 Task: Add Sprouts Coarse Atlantic Sea Salt to the cart.
Action: Mouse moved to (33, 283)
Screenshot: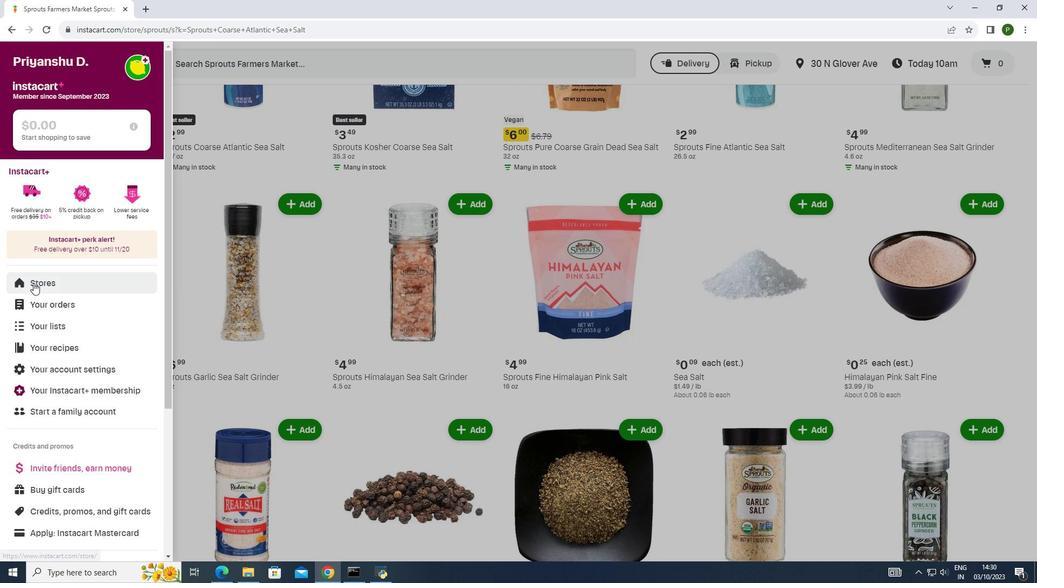 
Action: Mouse pressed left at (33, 283)
Screenshot: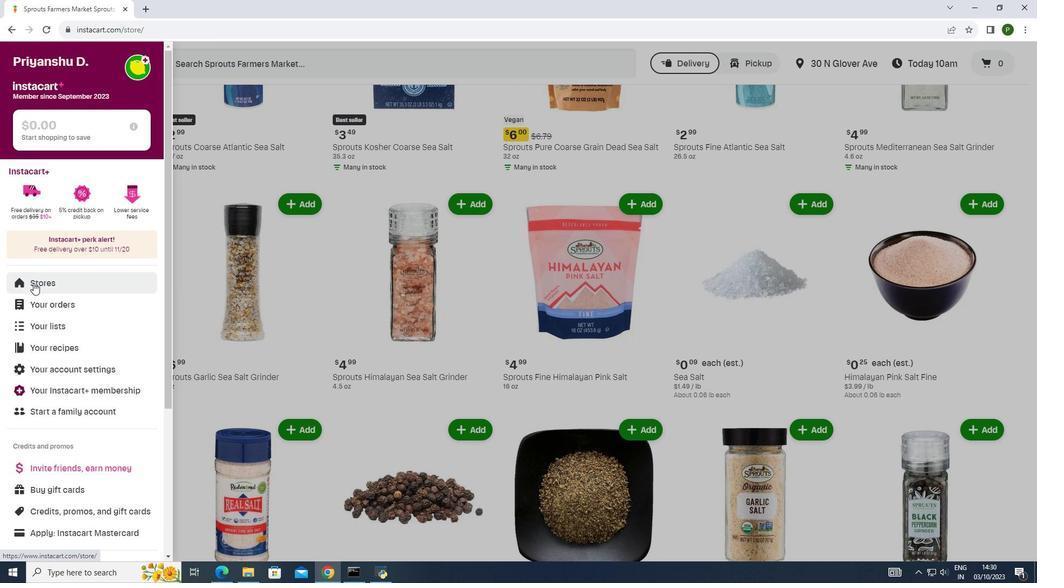 
Action: Mouse moved to (241, 106)
Screenshot: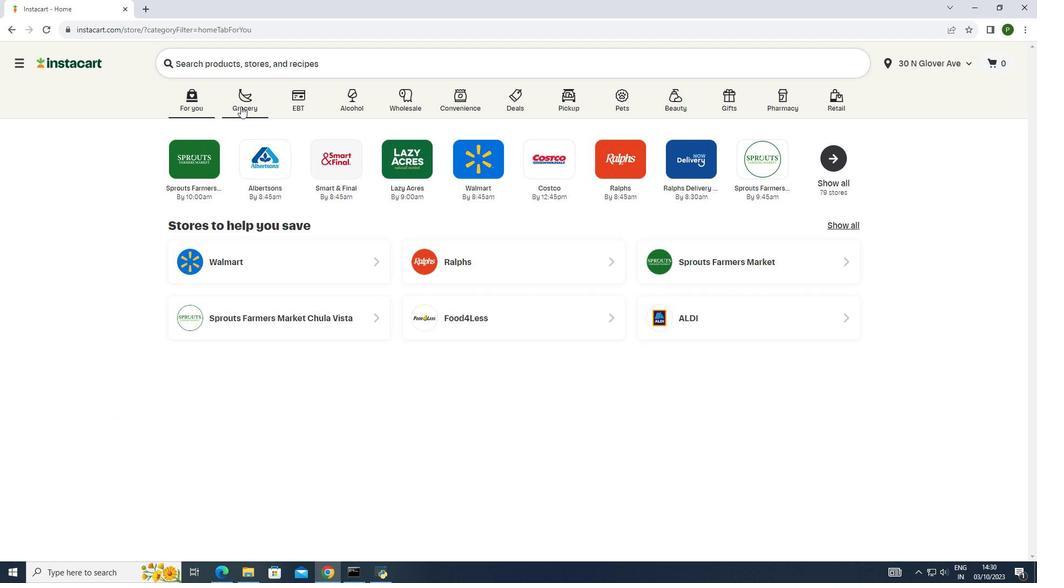 
Action: Mouse pressed left at (241, 106)
Screenshot: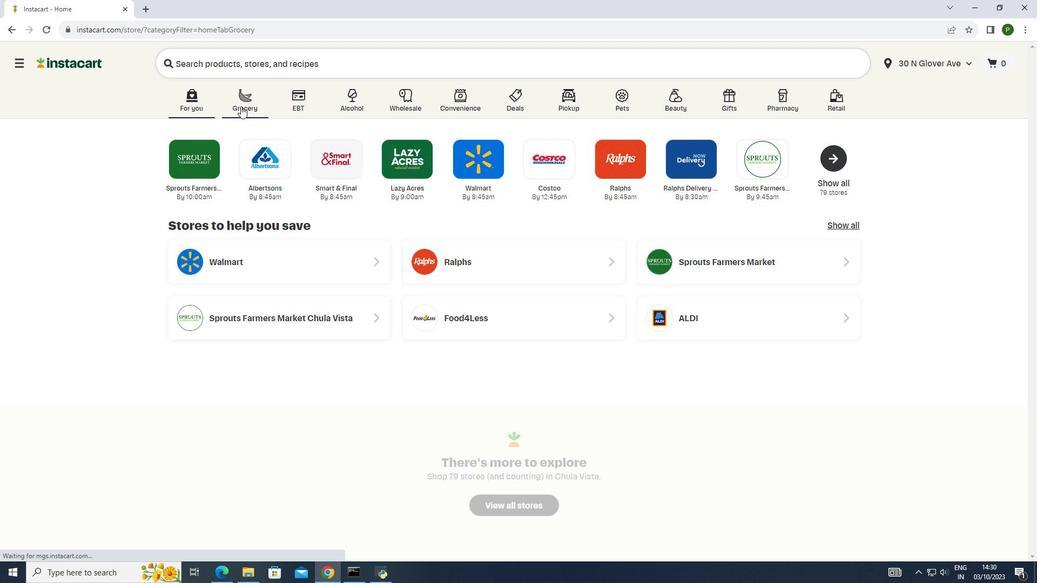 
Action: Mouse moved to (541, 170)
Screenshot: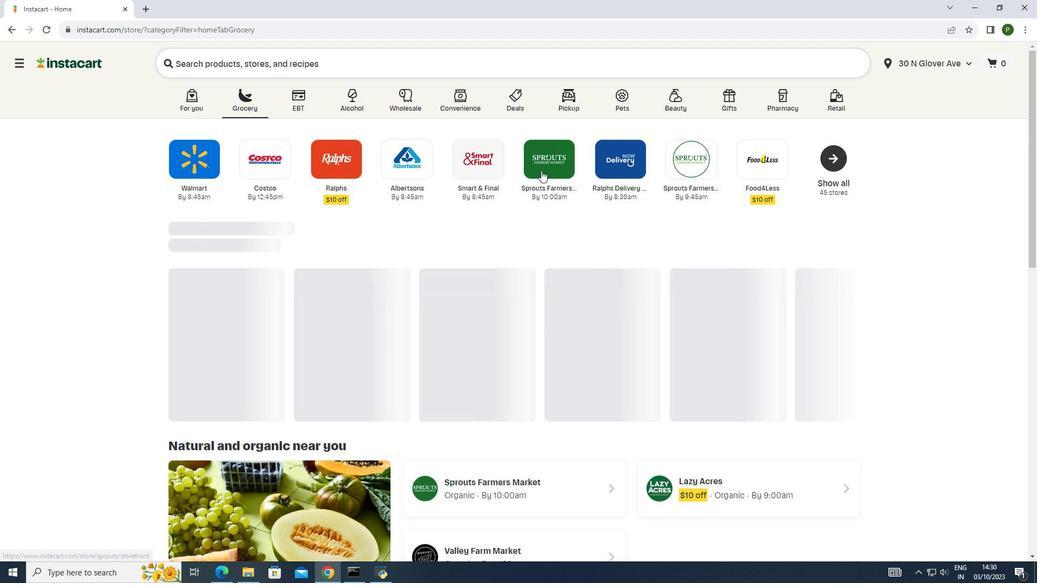 
Action: Mouse pressed left at (541, 170)
Screenshot: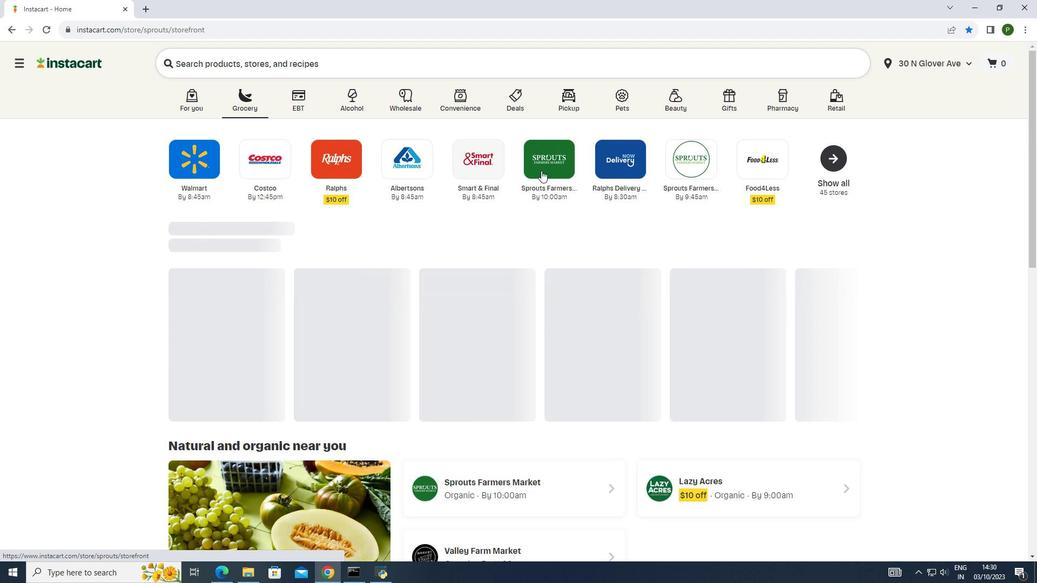 
Action: Mouse moved to (92, 291)
Screenshot: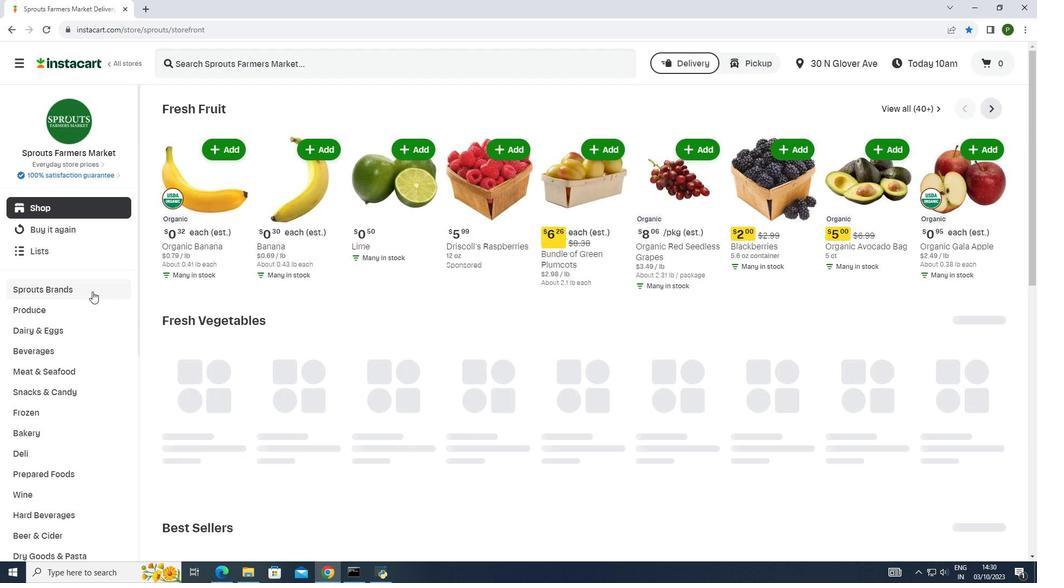 
Action: Mouse pressed left at (92, 291)
Screenshot: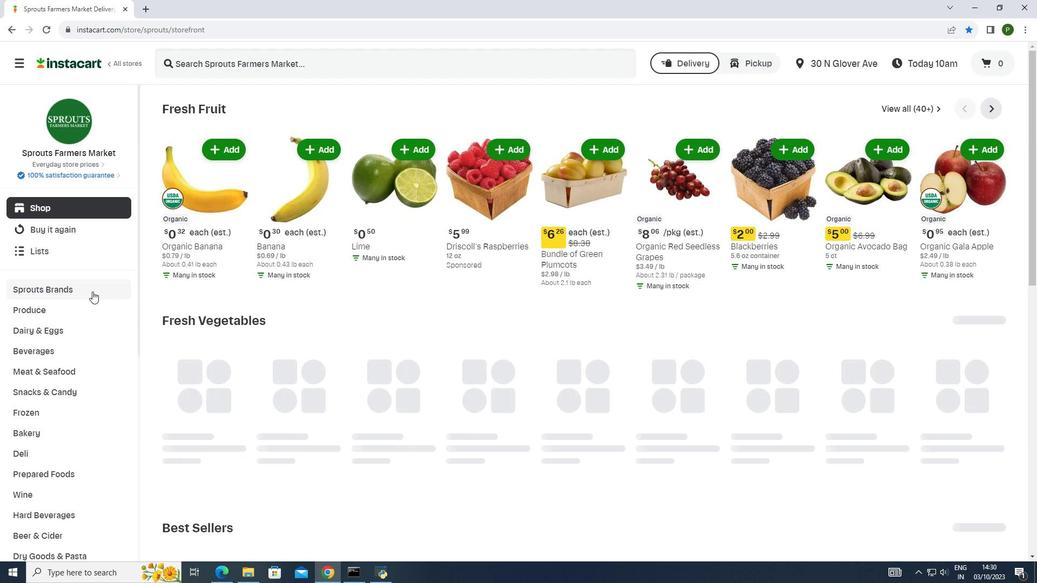 
Action: Mouse moved to (75, 368)
Screenshot: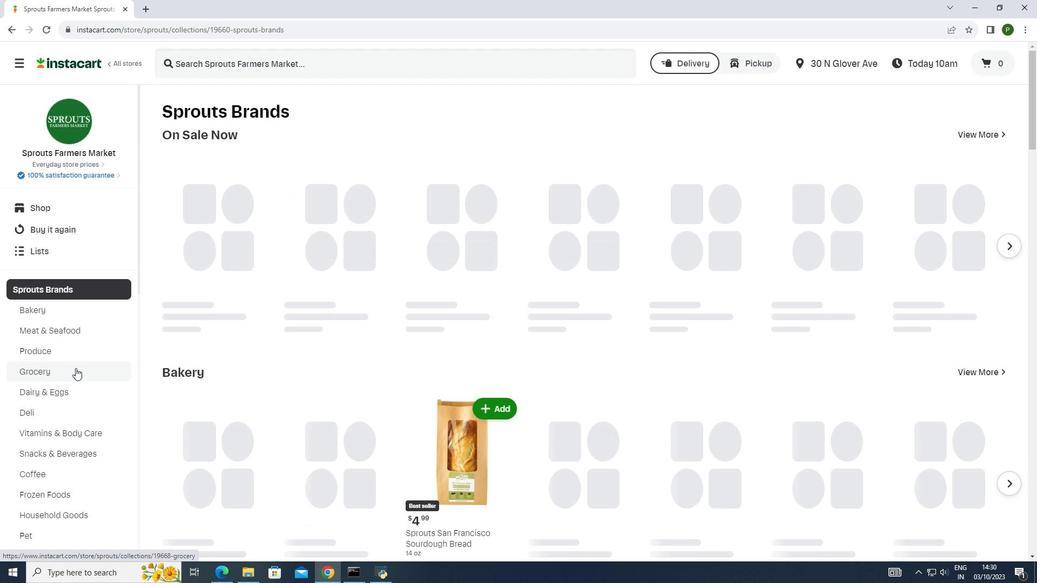 
Action: Mouse pressed left at (75, 368)
Screenshot: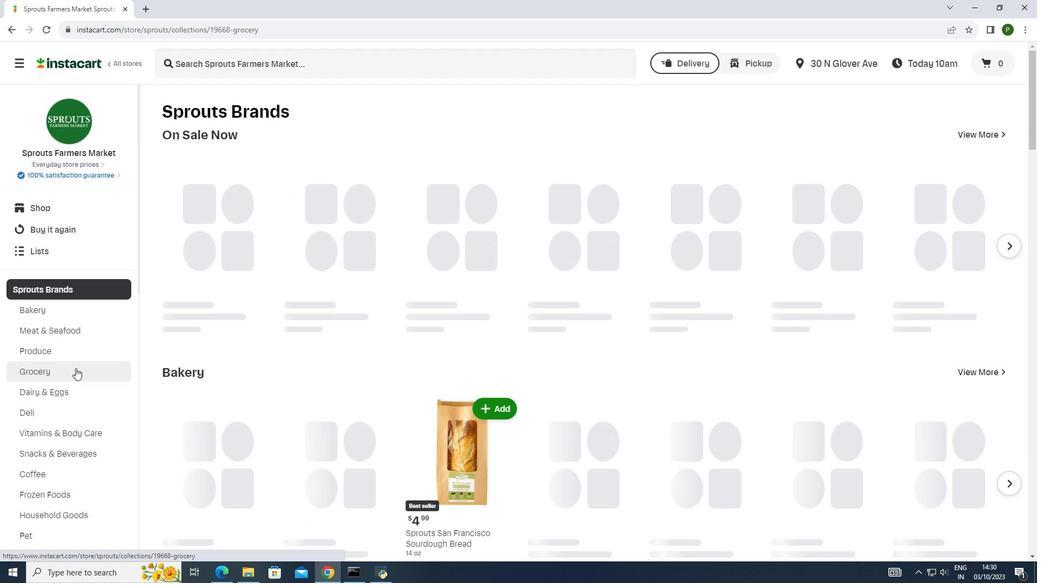 
Action: Mouse moved to (309, 253)
Screenshot: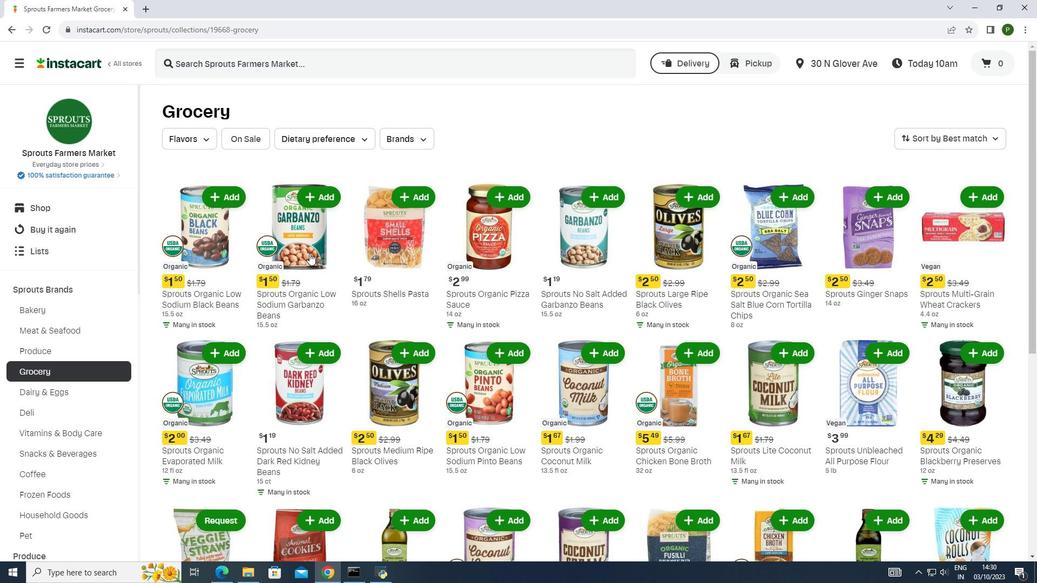 
Action: Mouse scrolled (309, 252) with delta (0, 0)
Screenshot: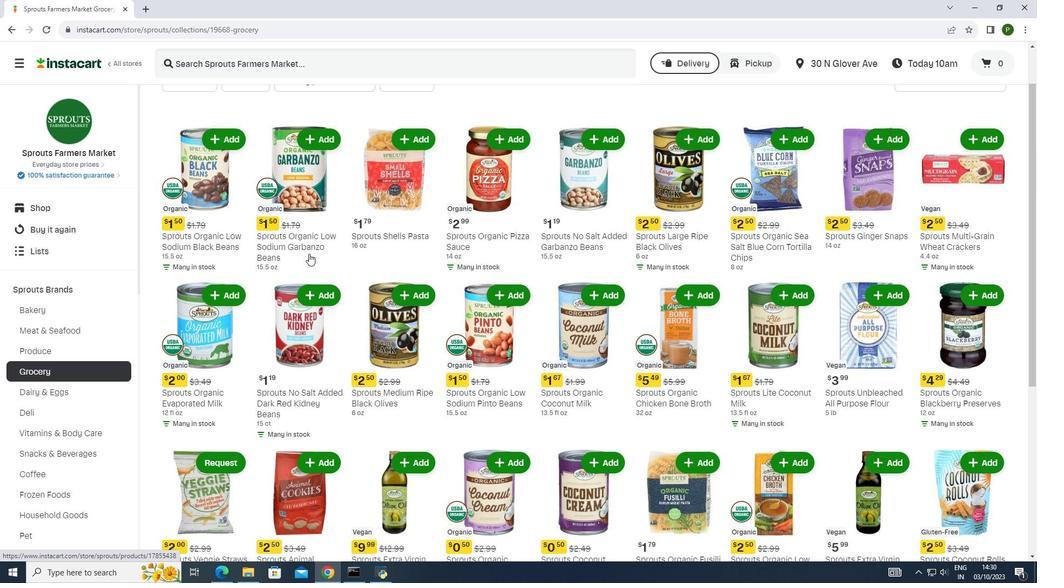 
Action: Mouse moved to (309, 254)
Screenshot: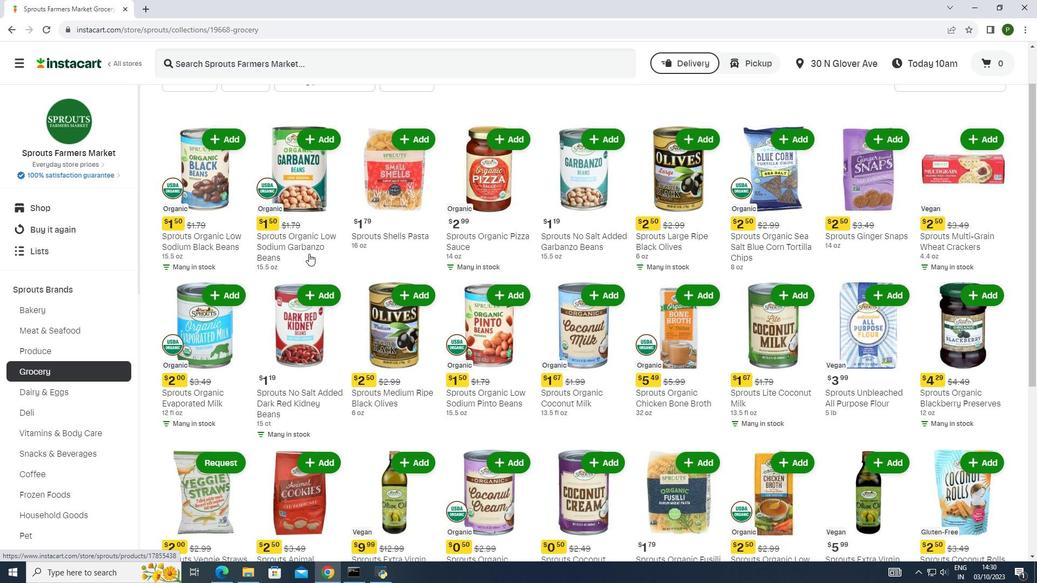 
Action: Mouse scrolled (309, 253) with delta (0, 0)
Screenshot: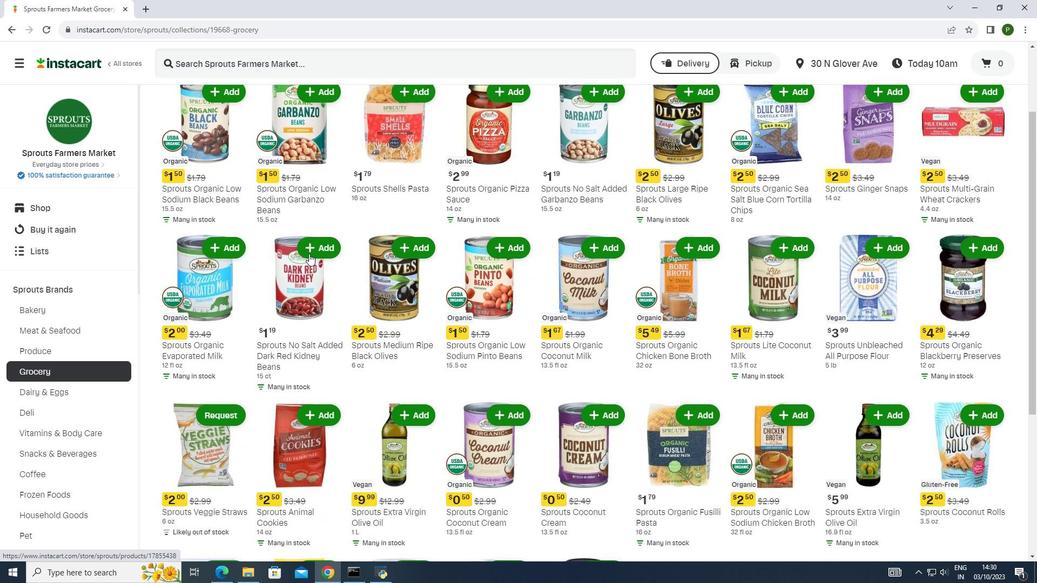 
Action: Mouse scrolled (309, 253) with delta (0, 0)
Screenshot: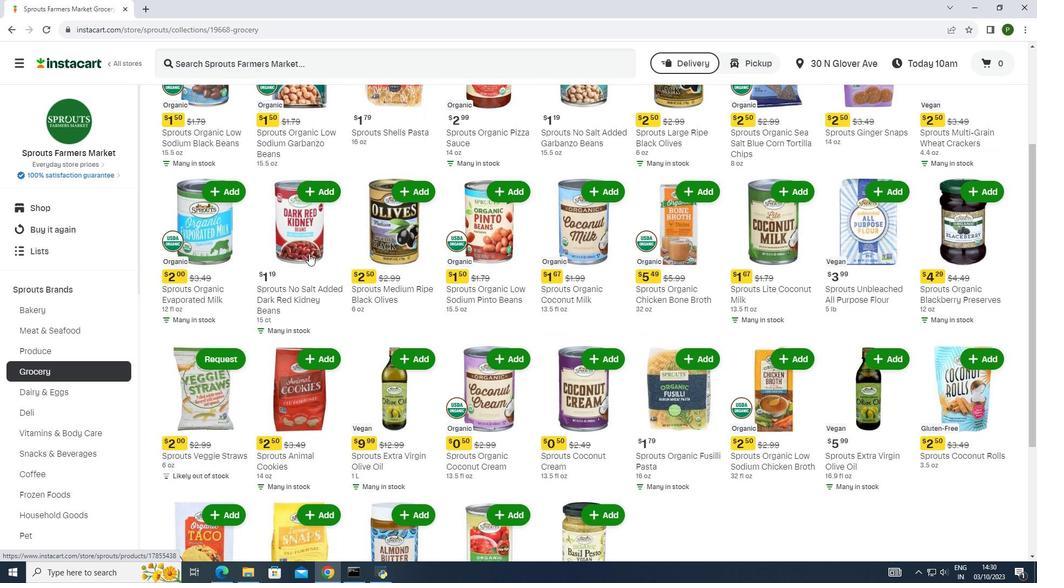 
Action: Mouse moved to (308, 257)
Screenshot: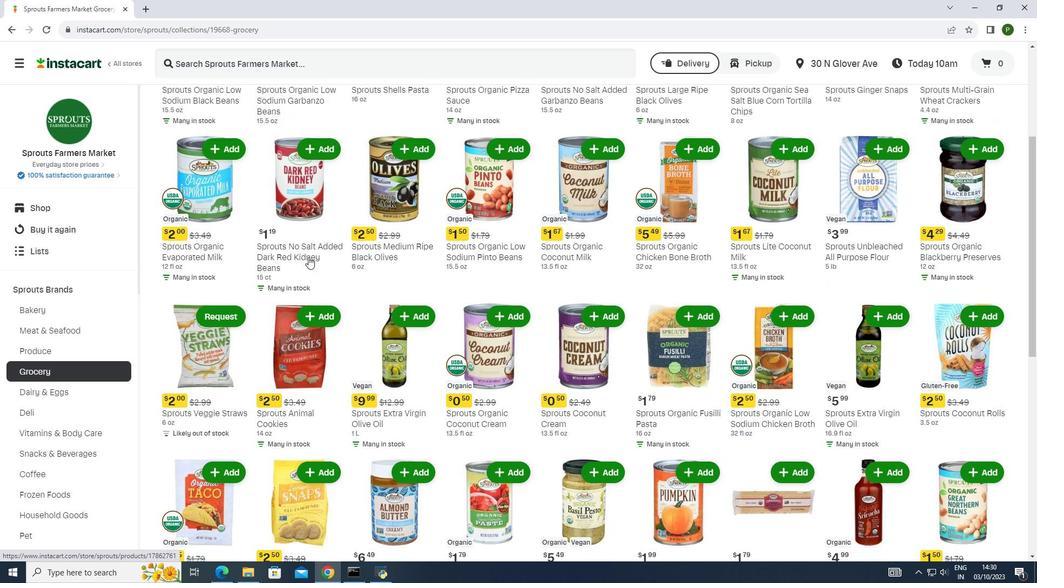 
Action: Mouse scrolled (308, 256) with delta (0, 0)
Screenshot: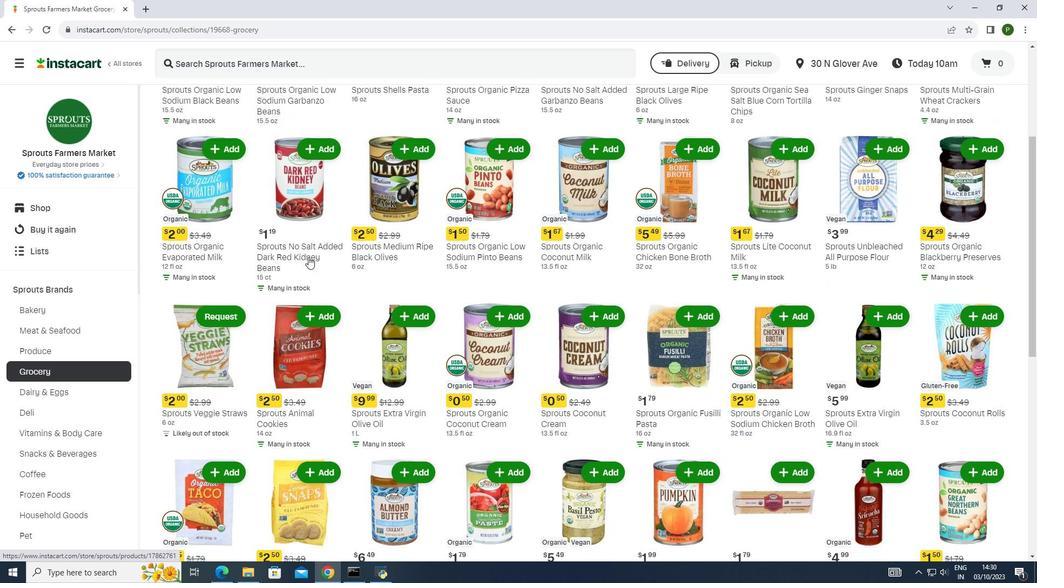 
Action: Mouse moved to (308, 263)
Screenshot: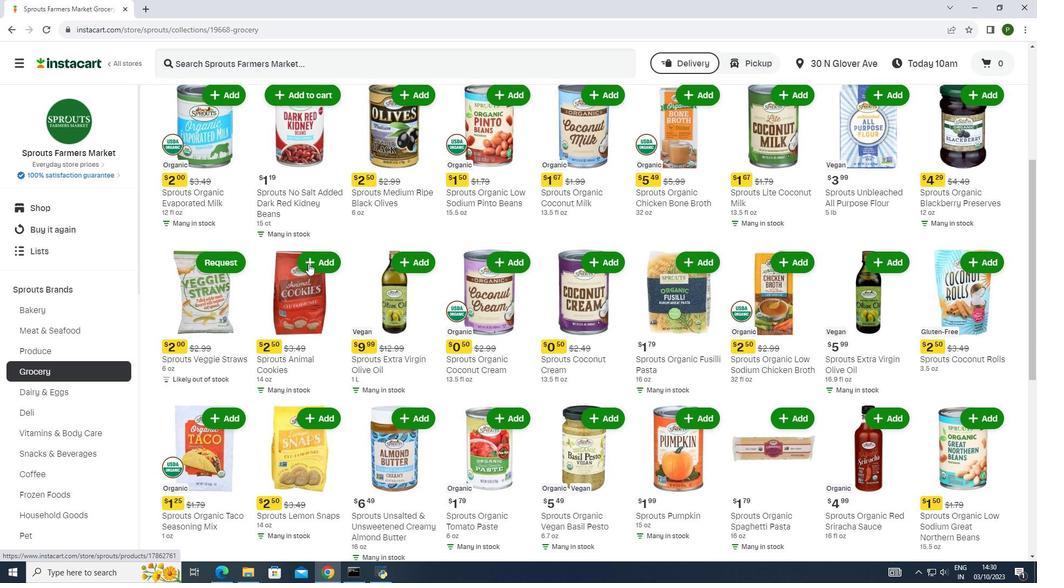 
Action: Mouse scrolled (308, 263) with delta (0, 0)
Screenshot: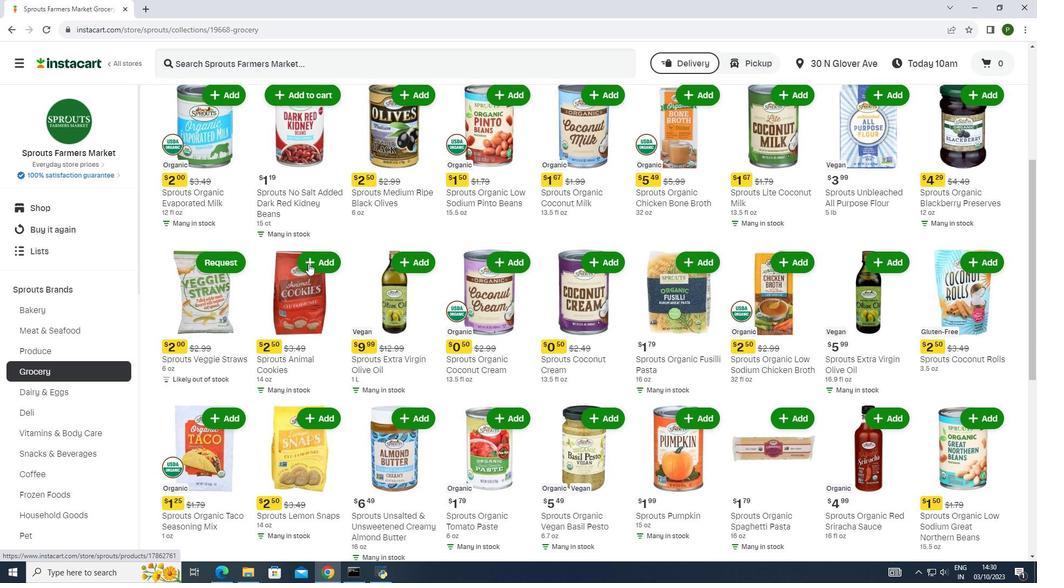 
Action: Mouse scrolled (308, 263) with delta (0, 0)
Screenshot: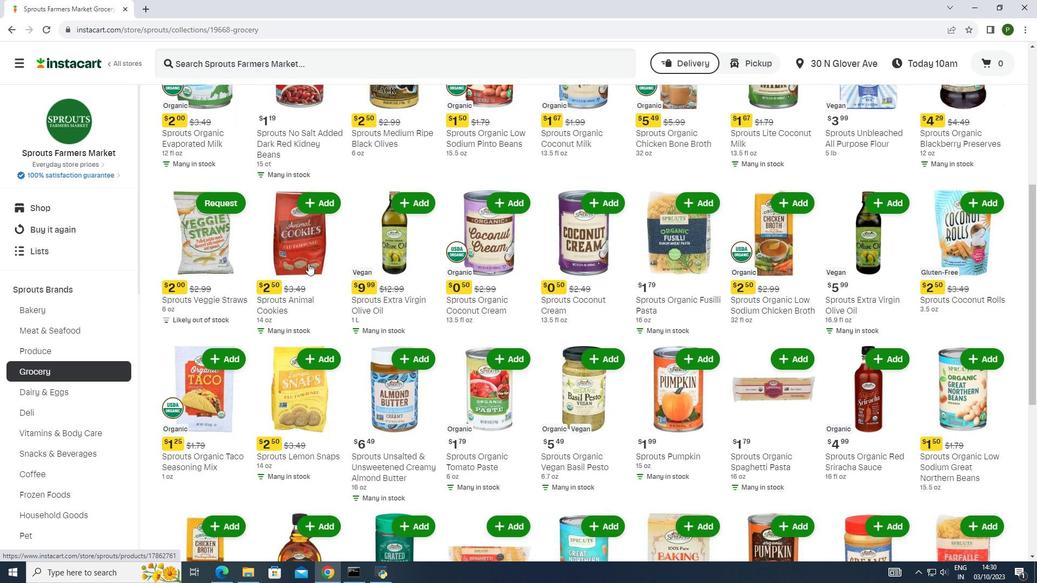
Action: Mouse scrolled (308, 263) with delta (0, 0)
Screenshot: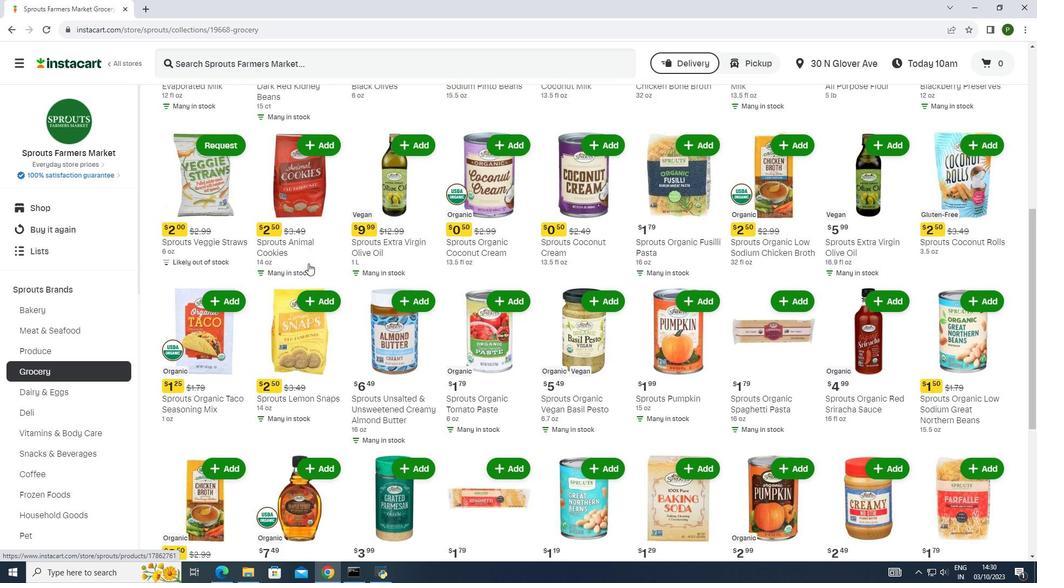 
Action: Mouse scrolled (308, 263) with delta (0, 0)
Screenshot: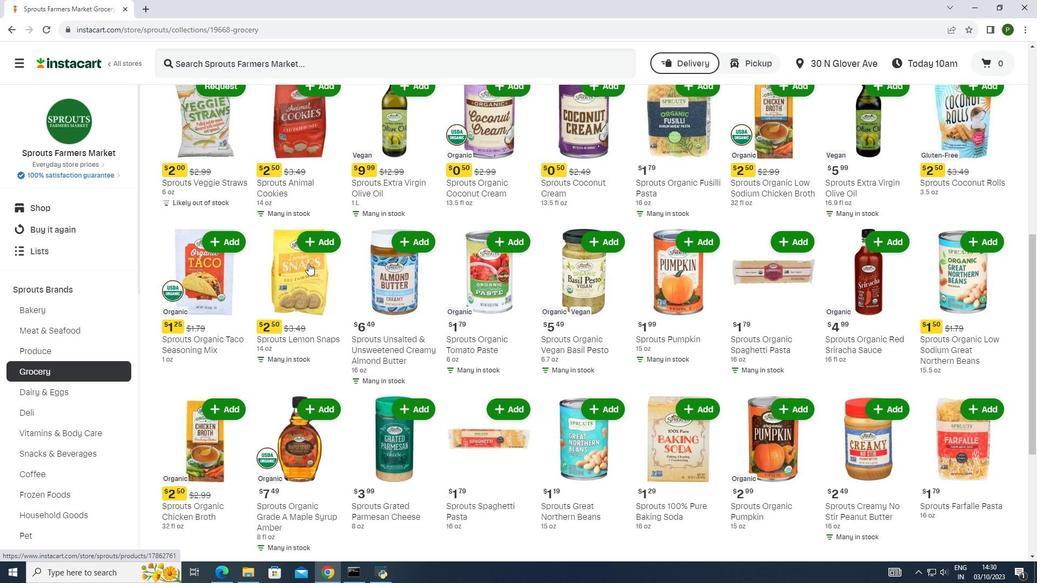 
Action: Mouse scrolled (308, 263) with delta (0, 0)
Screenshot: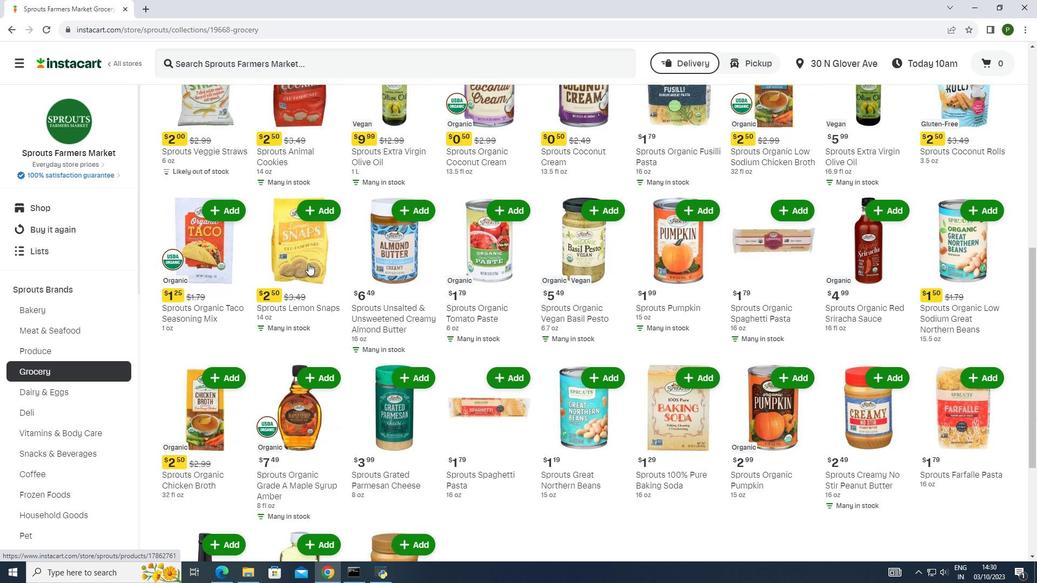 
Action: Mouse scrolled (308, 263) with delta (0, 0)
Screenshot: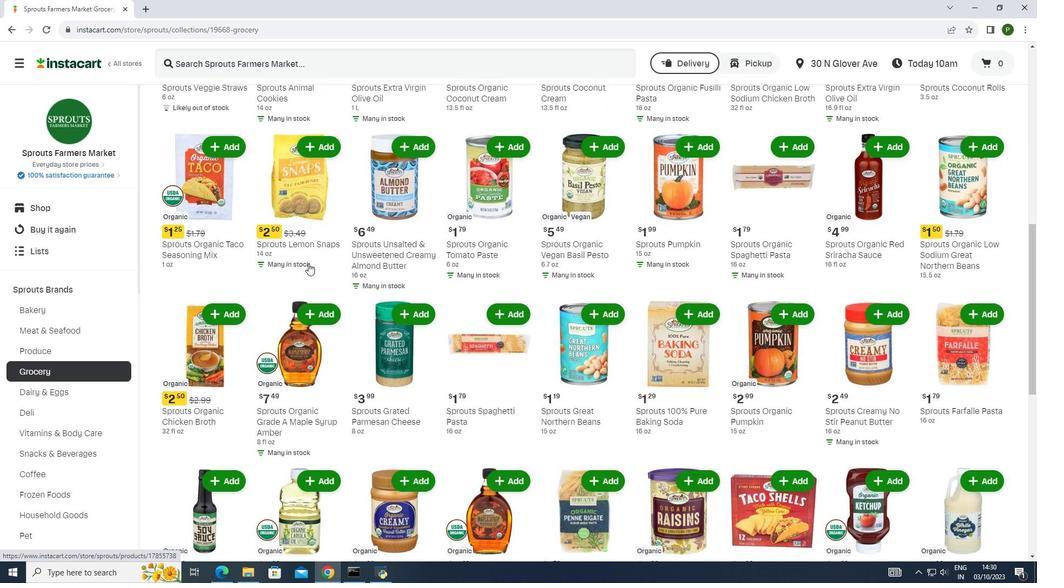 
Action: Mouse scrolled (308, 263) with delta (0, 0)
Screenshot: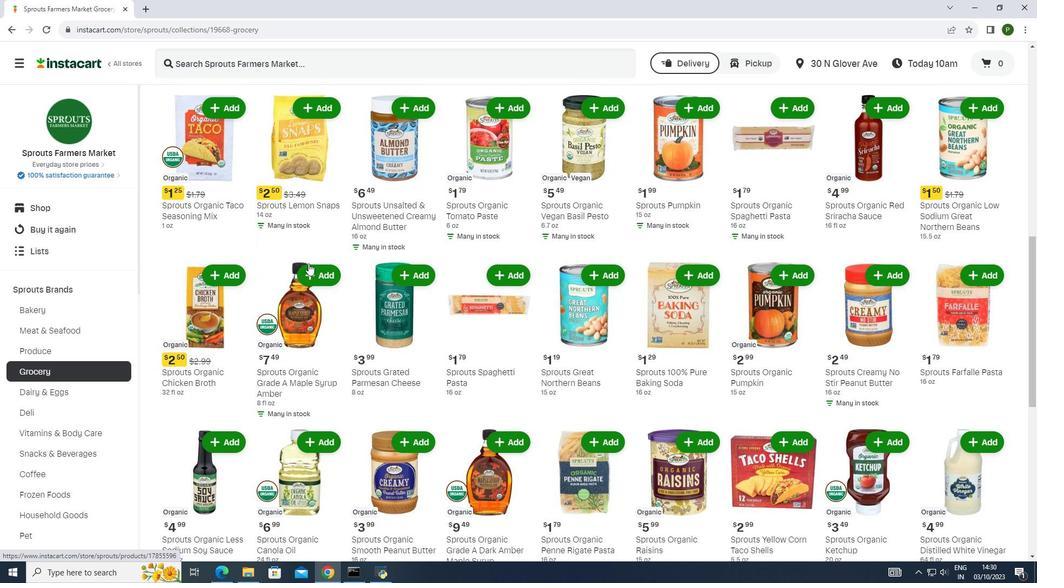 
Action: Mouse moved to (310, 281)
Screenshot: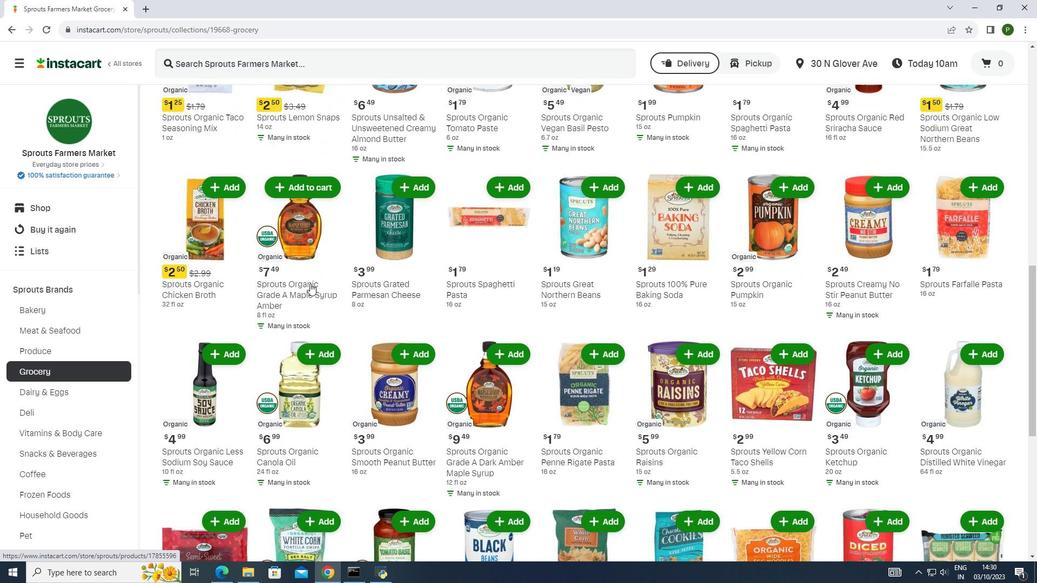 
Action: Mouse scrolled (310, 281) with delta (0, 0)
Screenshot: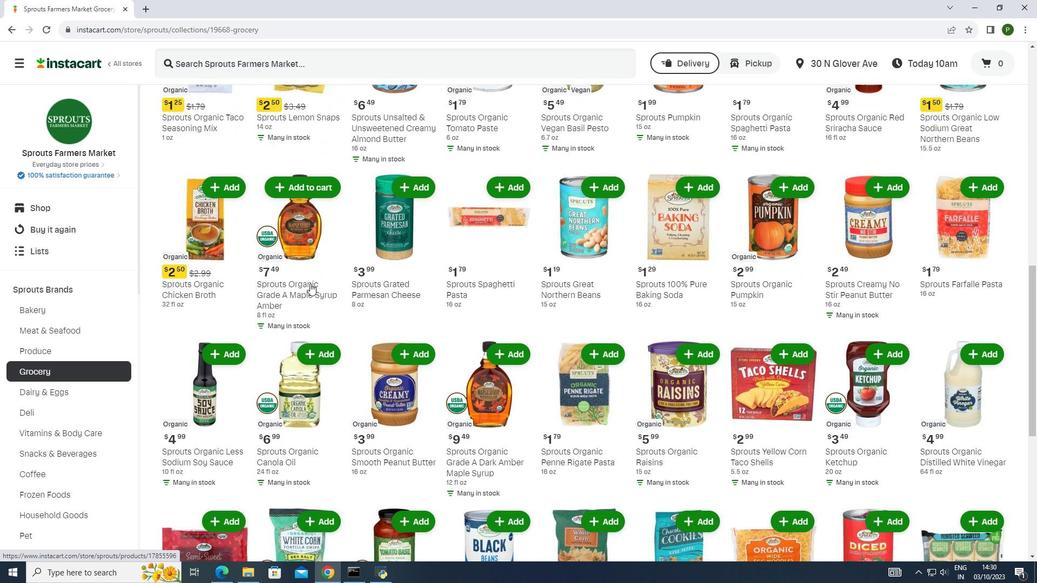 
Action: Mouse moved to (310, 282)
Screenshot: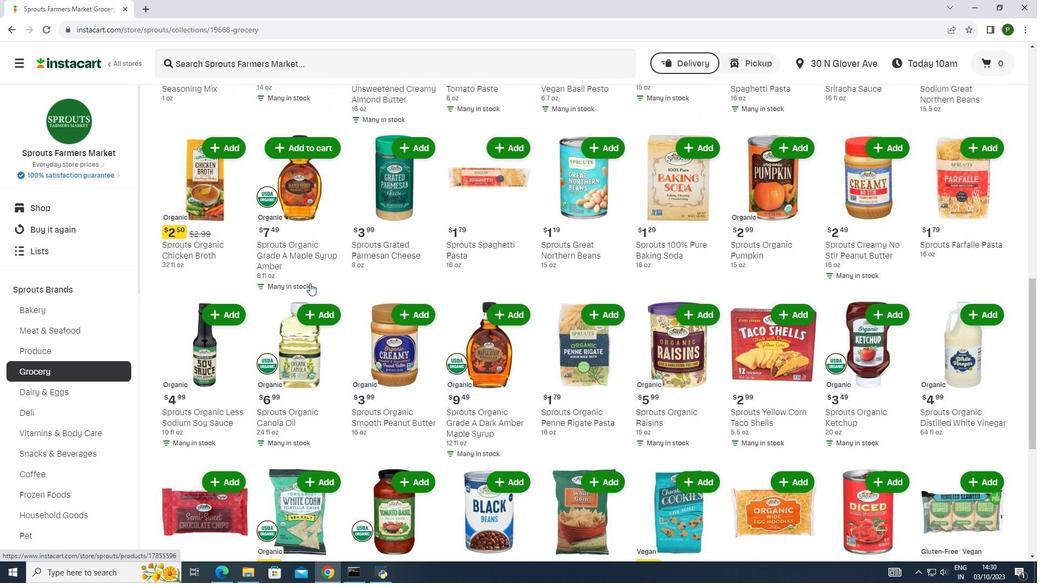 
Action: Mouse scrolled (310, 282) with delta (0, 0)
Screenshot: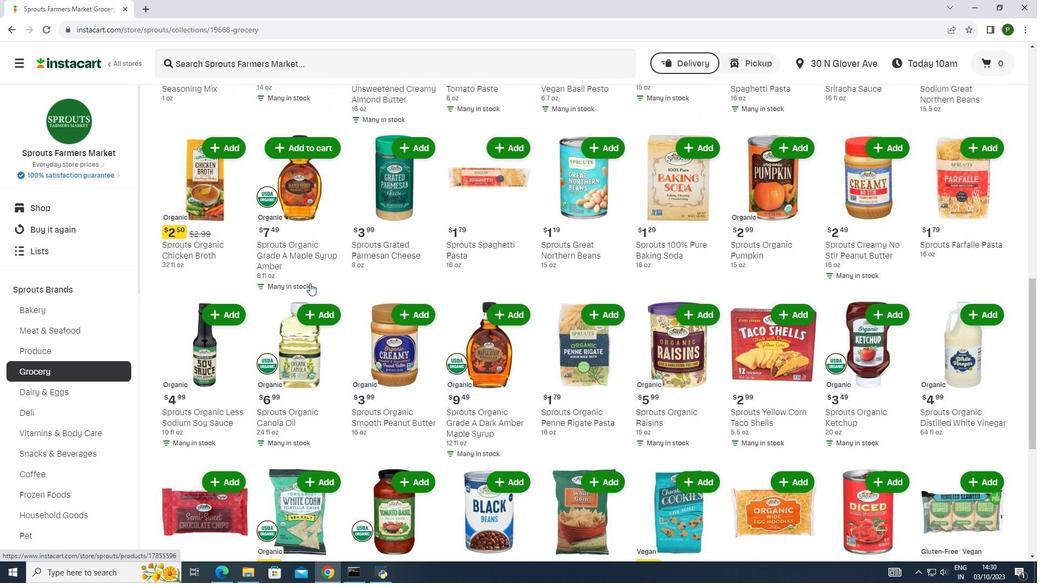 
Action: Mouse moved to (310, 283)
Screenshot: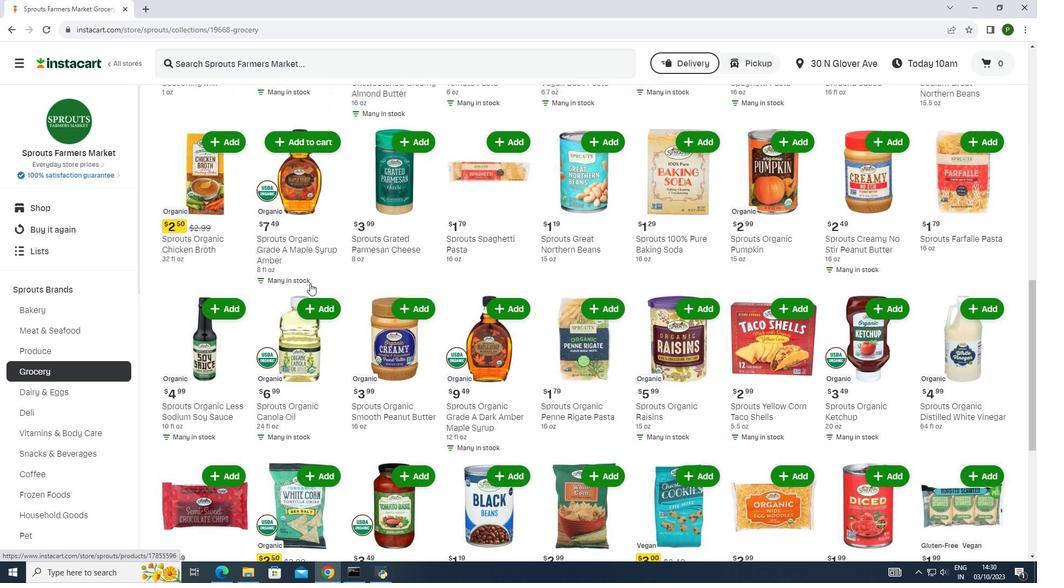 
Action: Mouse scrolled (310, 283) with delta (0, 0)
Screenshot: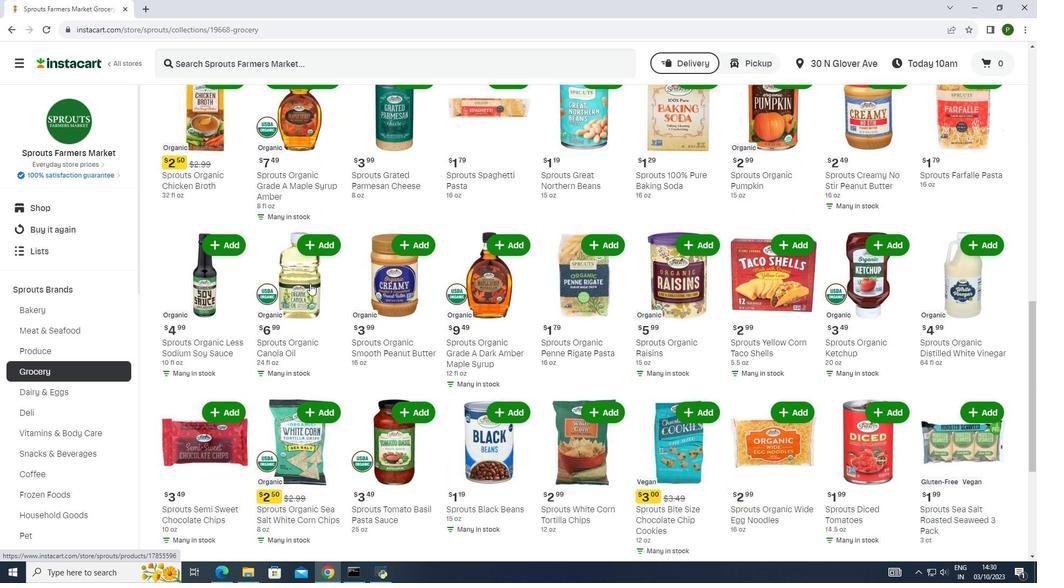 
Action: Mouse scrolled (310, 283) with delta (0, 0)
Screenshot: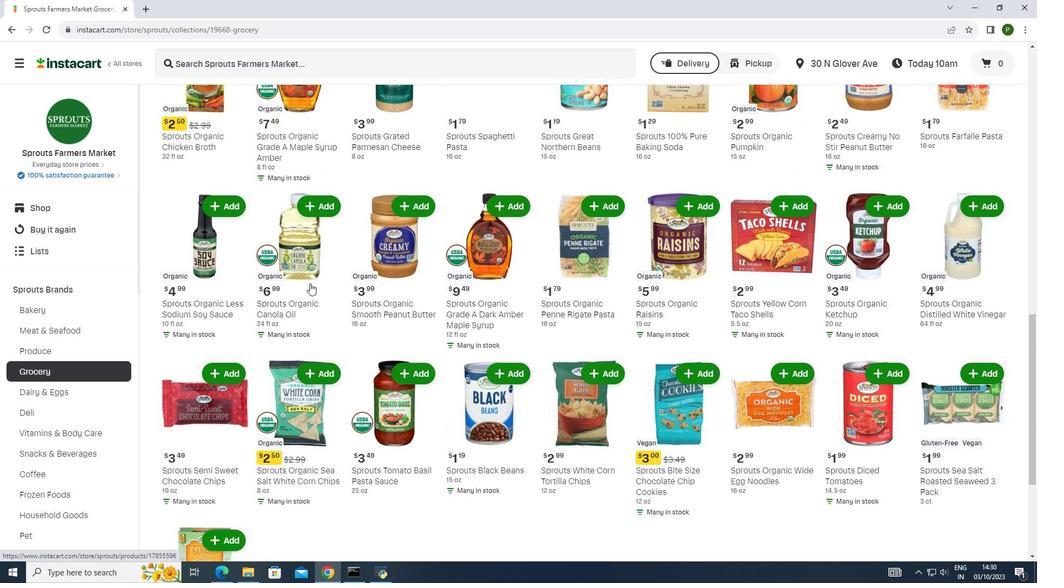 
Action: Mouse scrolled (310, 283) with delta (0, 0)
Screenshot: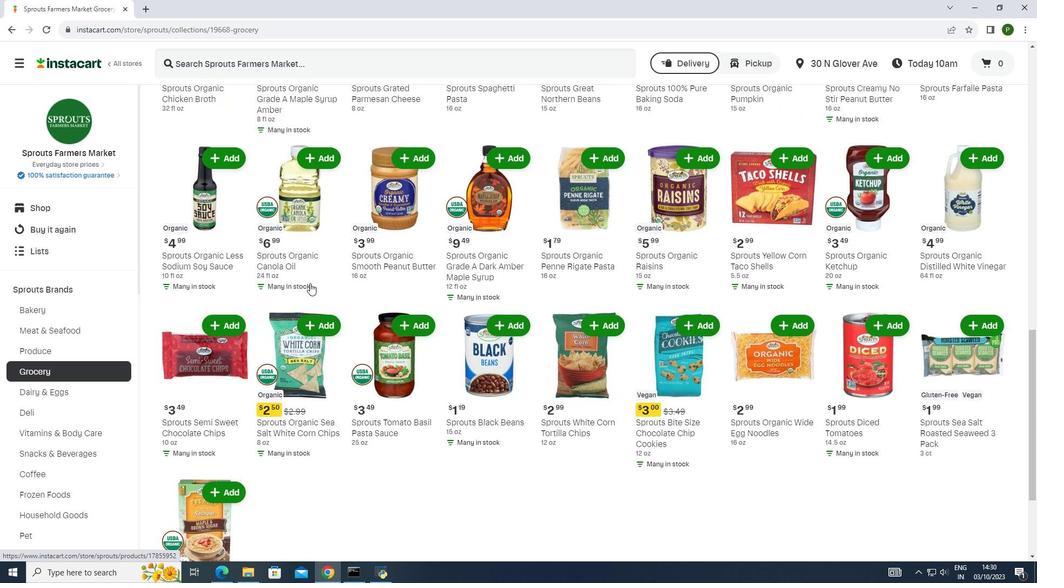 
Action: Mouse scrolled (310, 283) with delta (0, 0)
Screenshot: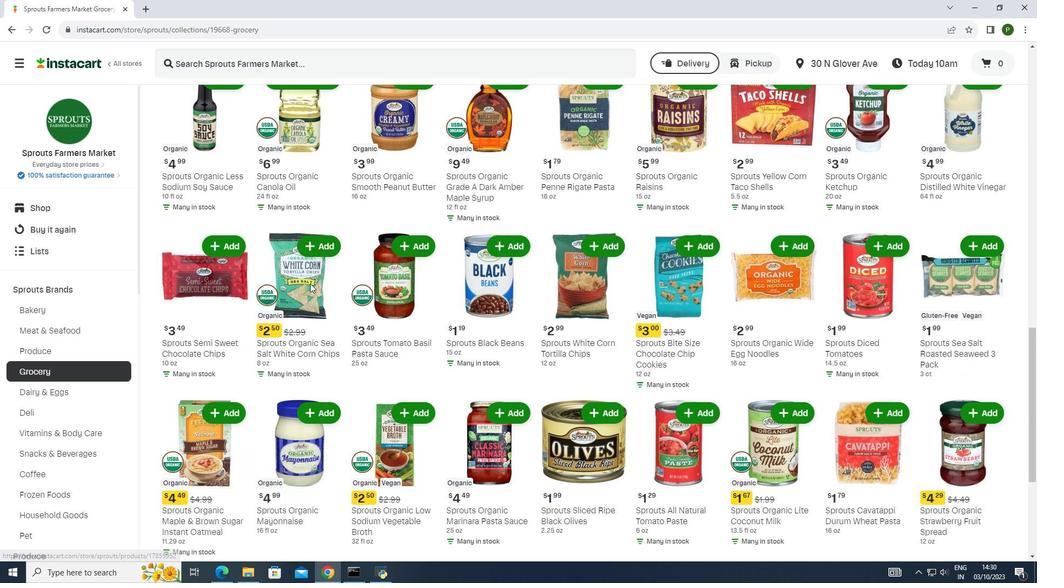 
Action: Mouse scrolled (310, 283) with delta (0, 0)
Screenshot: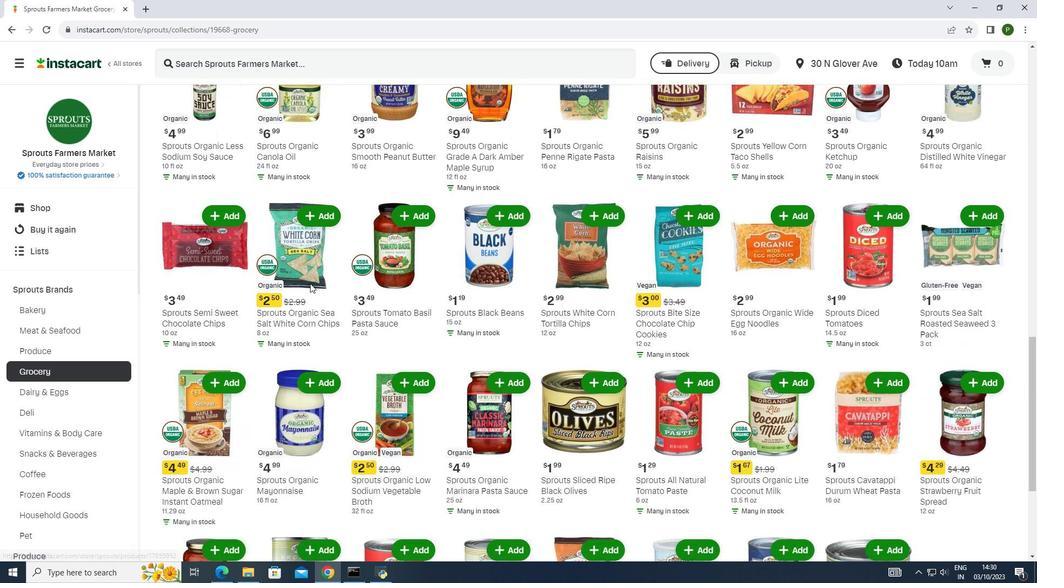 
Action: Mouse scrolled (310, 283) with delta (0, 0)
Screenshot: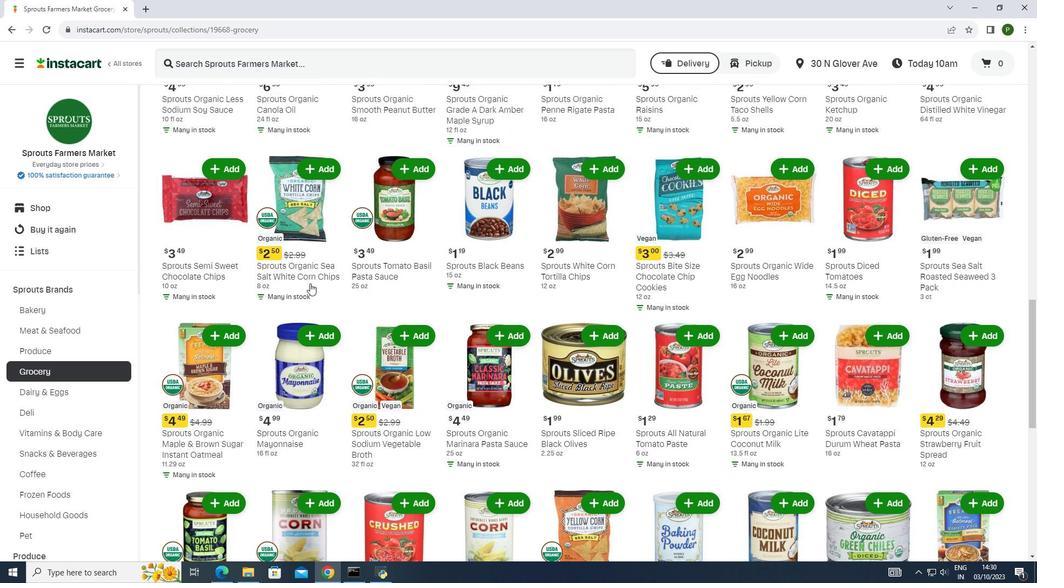 
Action: Mouse scrolled (310, 283) with delta (0, 0)
Screenshot: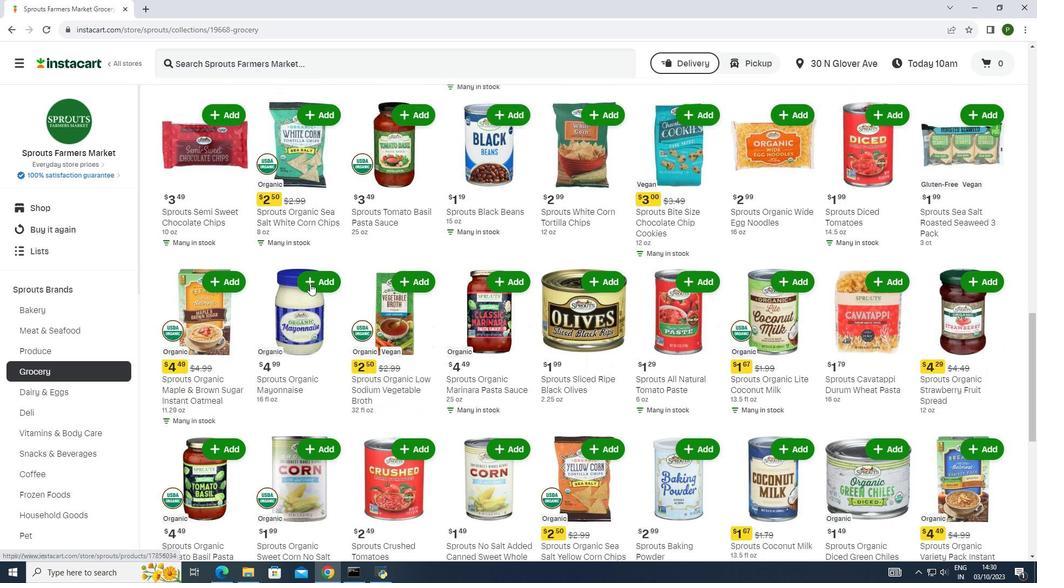 
Action: Mouse scrolled (310, 283) with delta (0, 0)
Screenshot: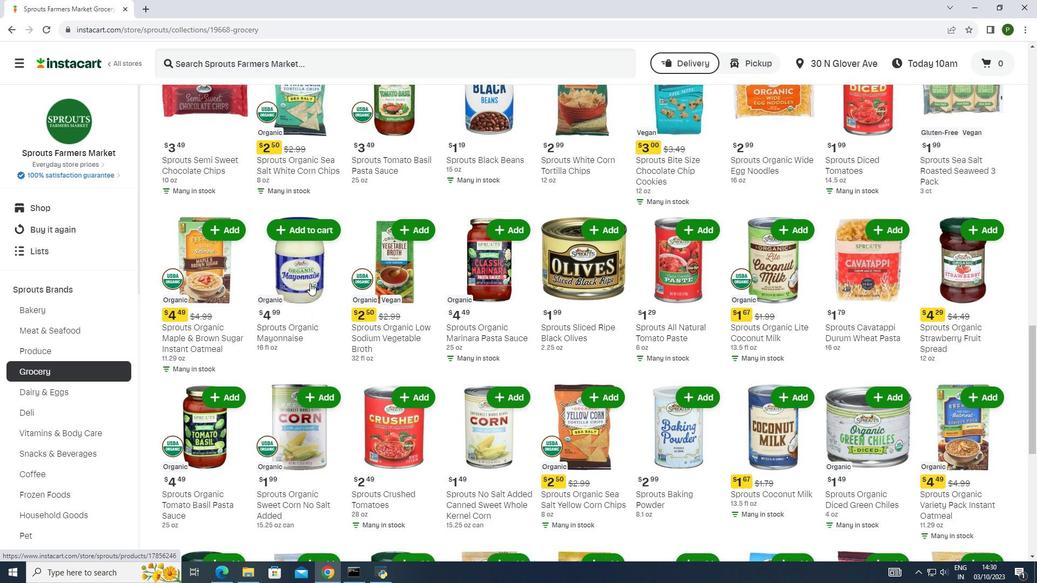 
Action: Mouse scrolled (310, 283) with delta (0, 0)
Screenshot: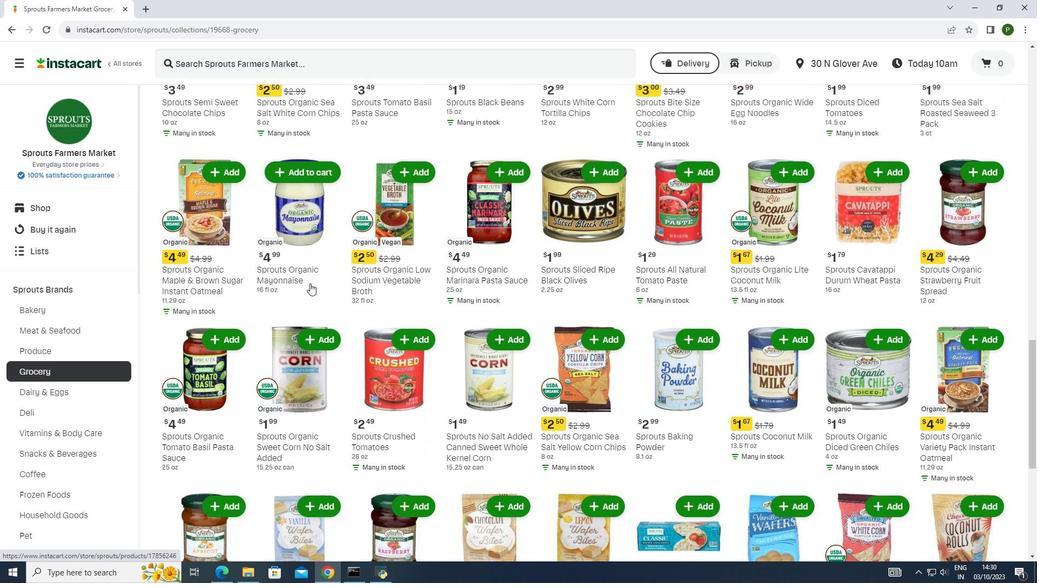 
Action: Mouse scrolled (310, 283) with delta (0, 0)
Screenshot: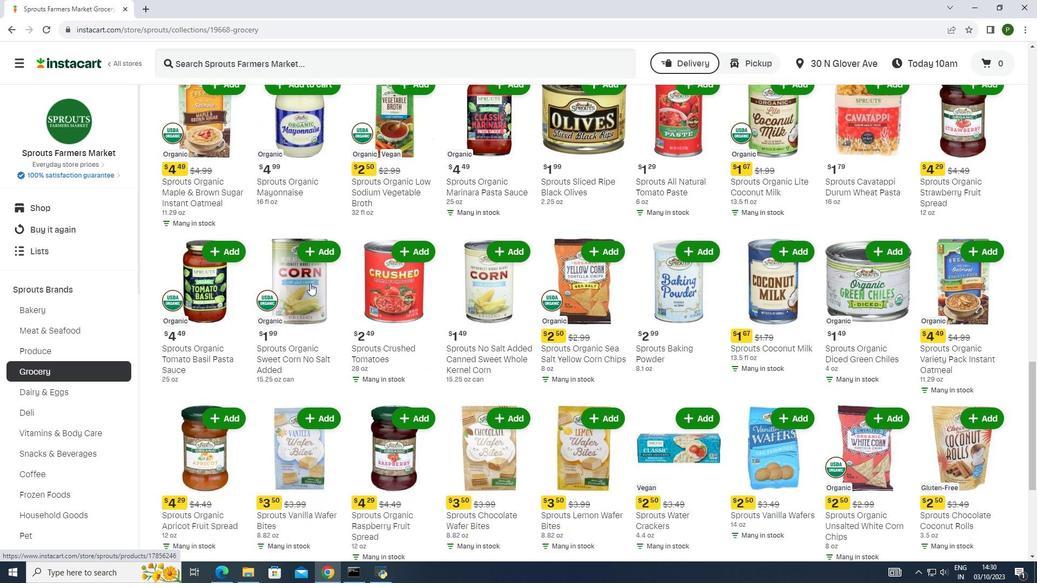 
Action: Mouse scrolled (310, 283) with delta (0, 0)
Screenshot: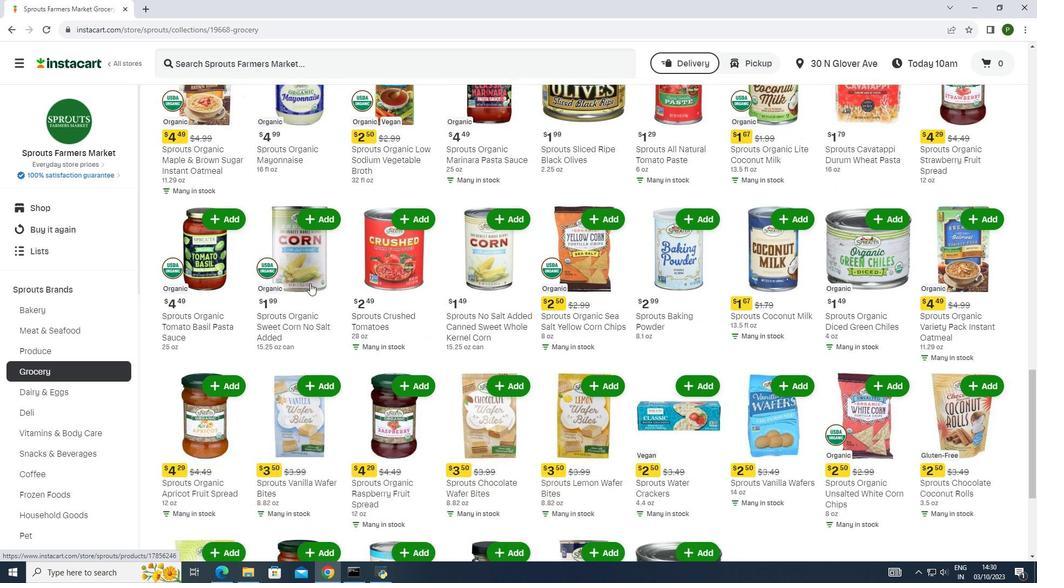 
Action: Mouse scrolled (310, 283) with delta (0, 0)
Screenshot: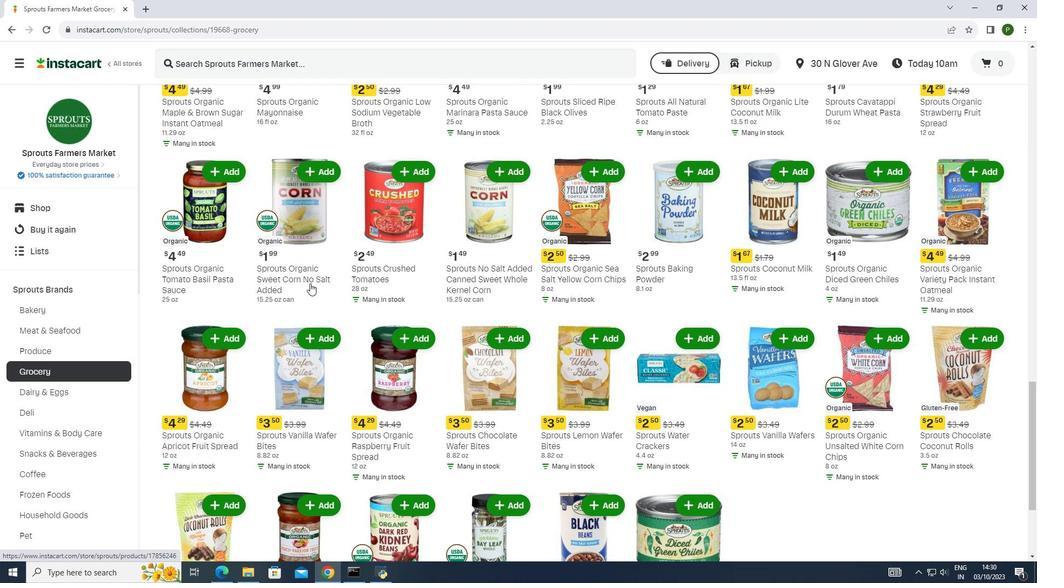 
Action: Mouse scrolled (310, 283) with delta (0, 0)
Screenshot: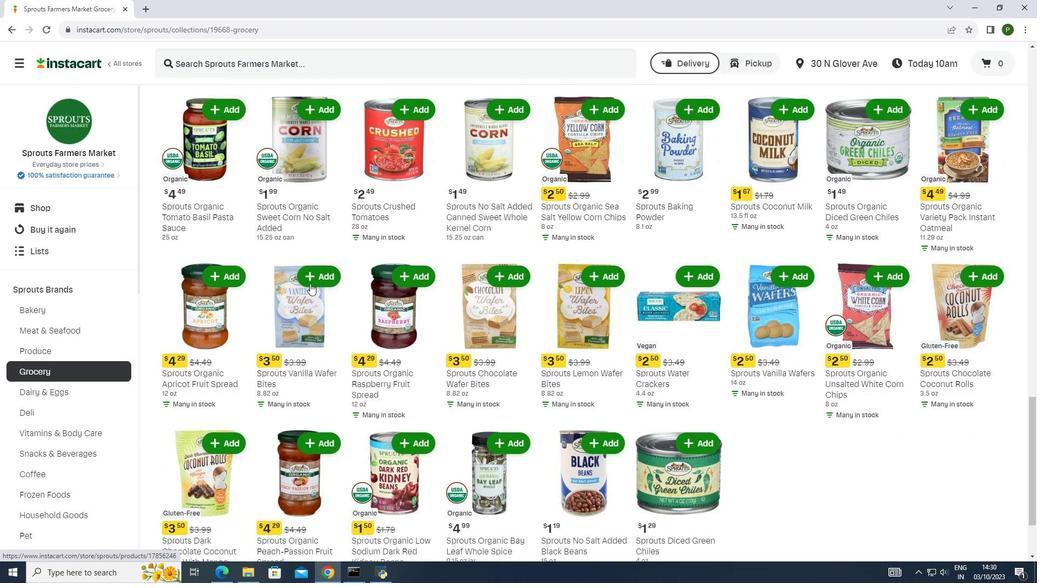 
Action: Mouse scrolled (310, 283) with delta (0, 0)
Screenshot: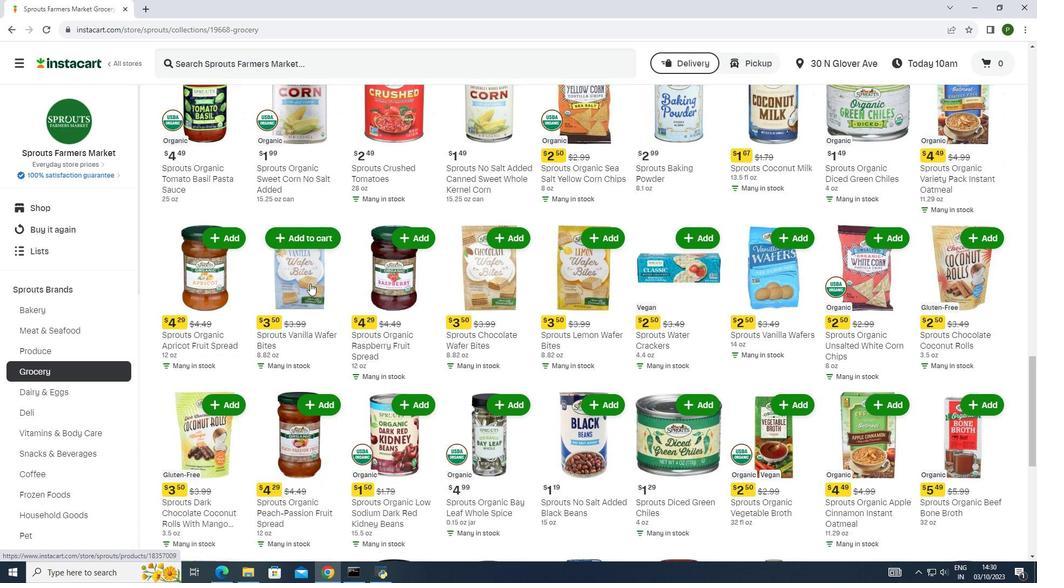 
Action: Mouse scrolled (310, 283) with delta (0, 0)
Screenshot: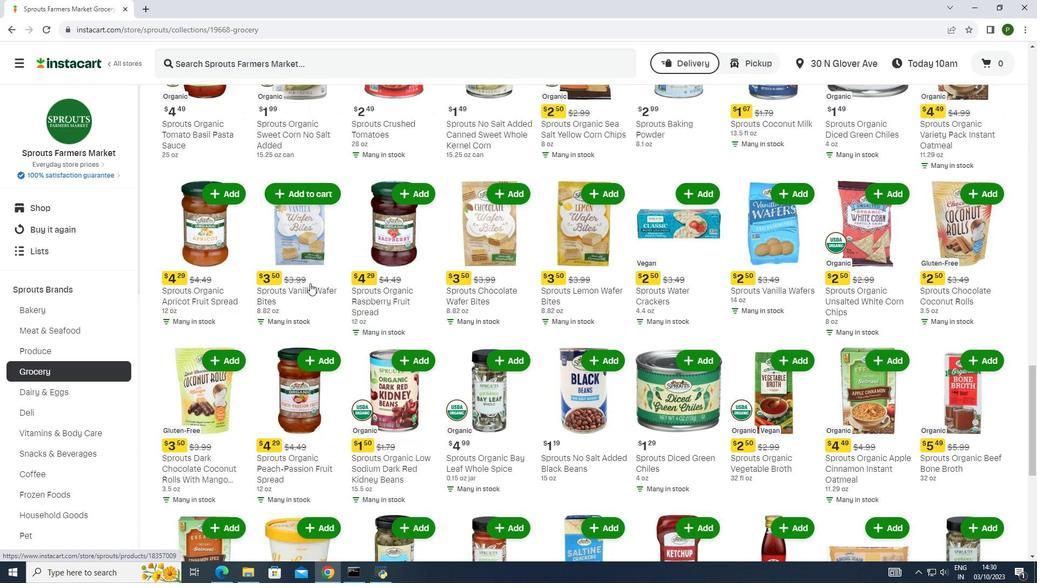 
Action: Mouse scrolled (310, 283) with delta (0, 0)
Screenshot: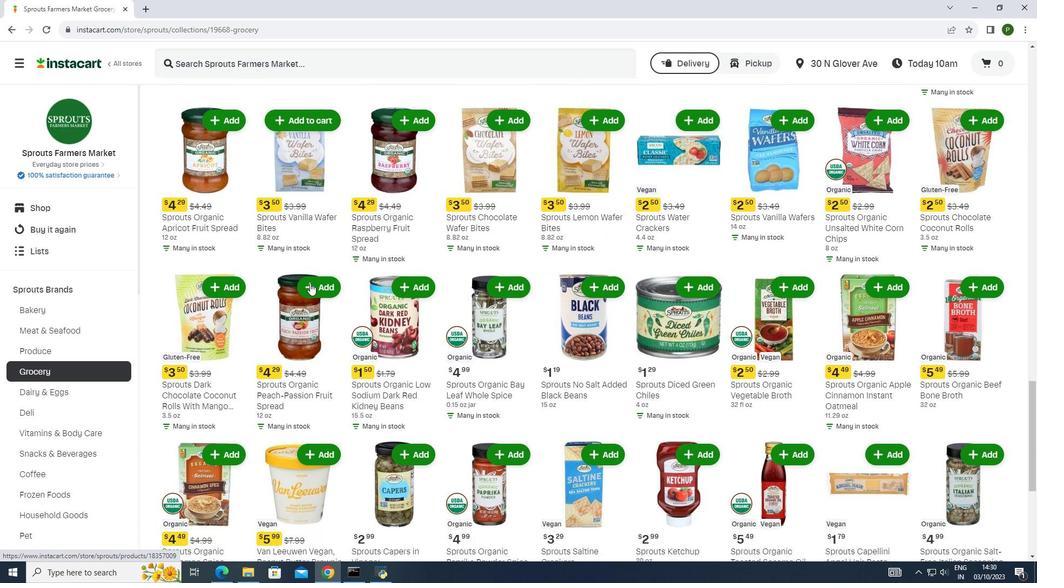 
Action: Mouse scrolled (310, 283) with delta (0, 0)
Screenshot: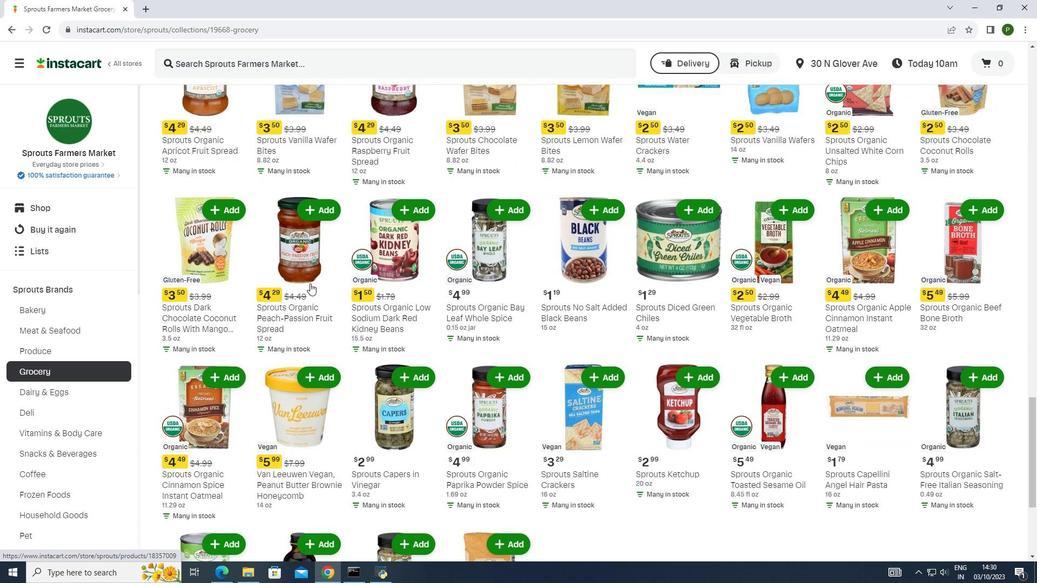 
Action: Mouse scrolled (310, 283) with delta (0, 0)
Screenshot: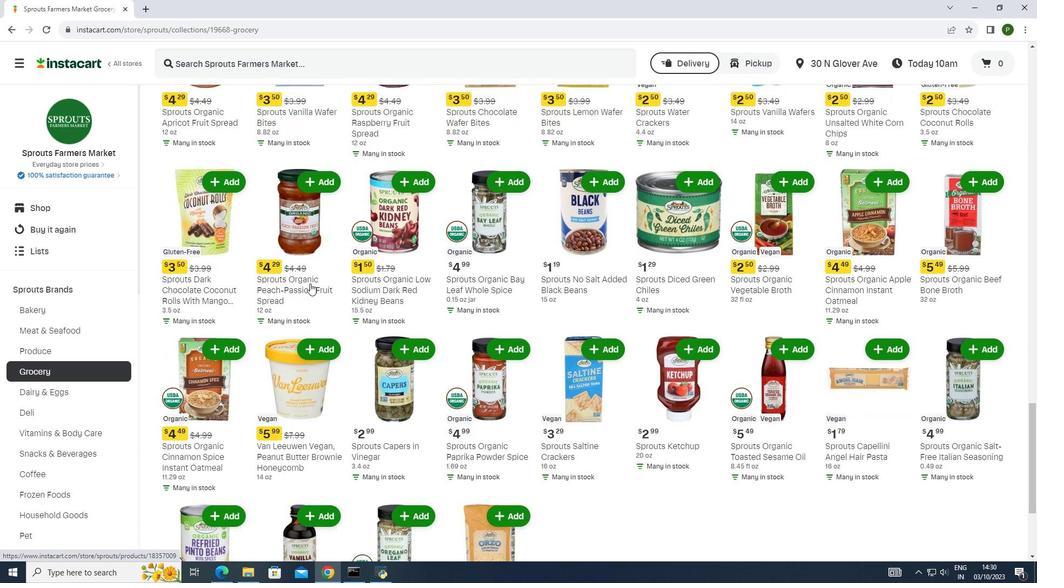 
Action: Mouse scrolled (310, 283) with delta (0, 0)
Screenshot: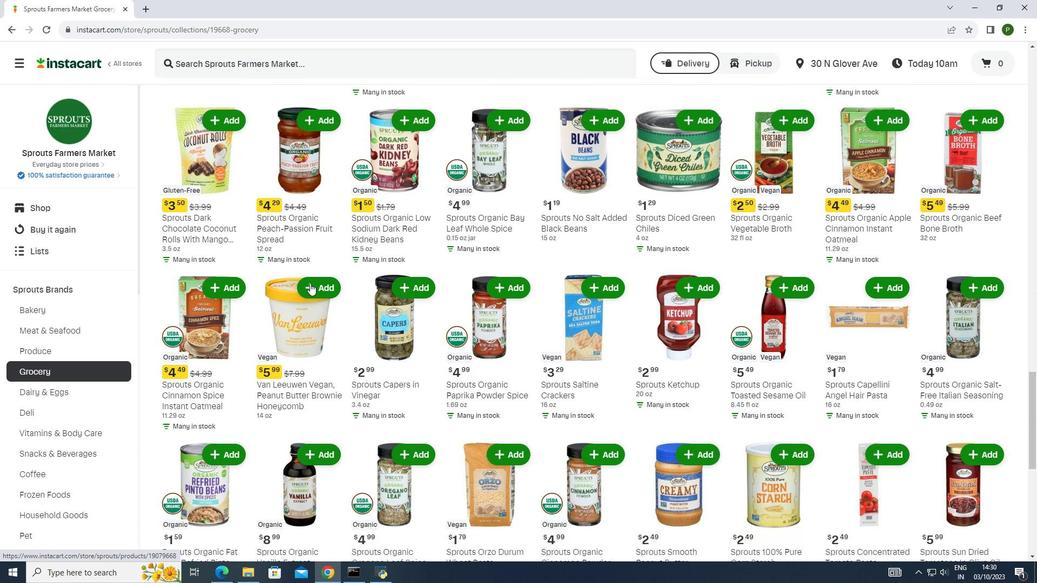 
Action: Mouse scrolled (310, 283) with delta (0, 0)
Screenshot: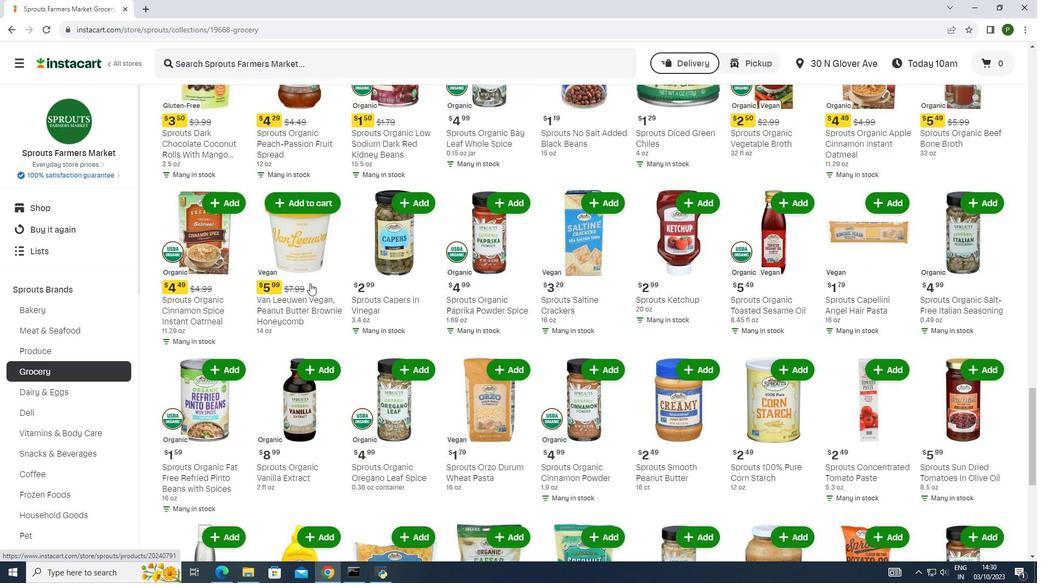 
Action: Mouse scrolled (310, 283) with delta (0, 0)
Screenshot: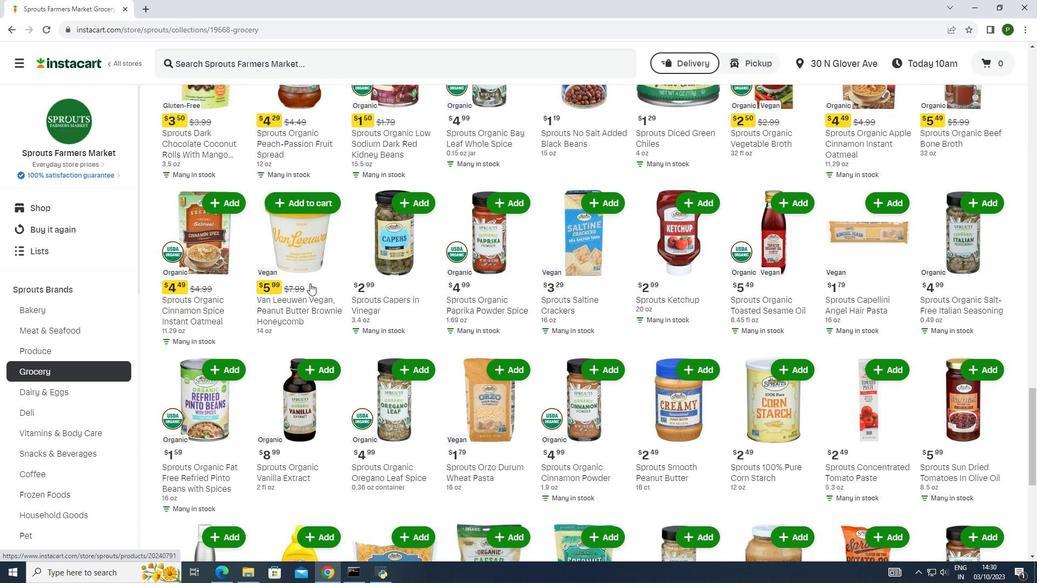 
Action: Mouse scrolled (310, 283) with delta (0, 0)
Screenshot: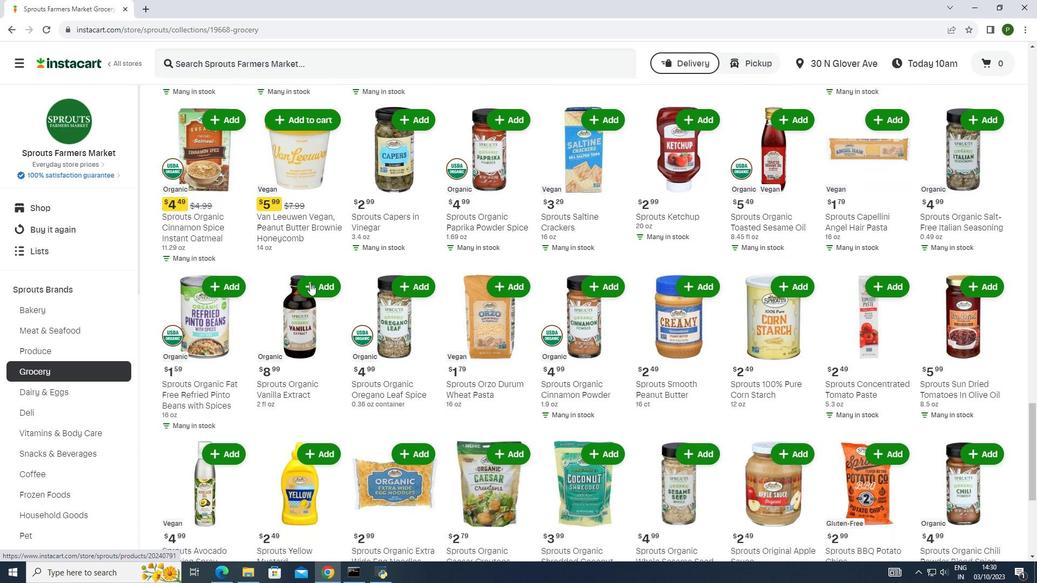 
Action: Mouse scrolled (310, 283) with delta (0, 0)
Screenshot: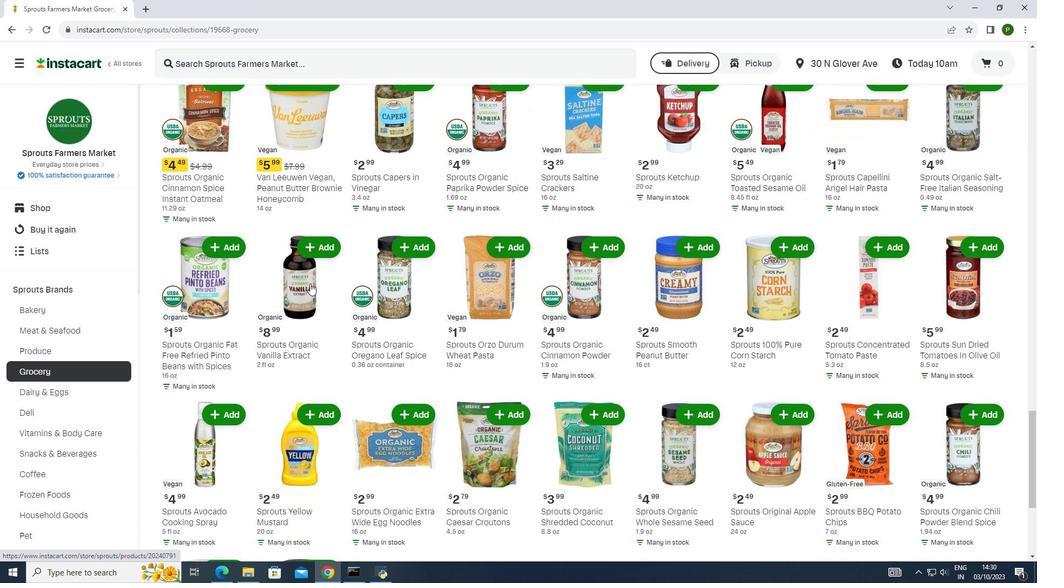 
Action: Mouse scrolled (310, 283) with delta (0, 0)
Screenshot: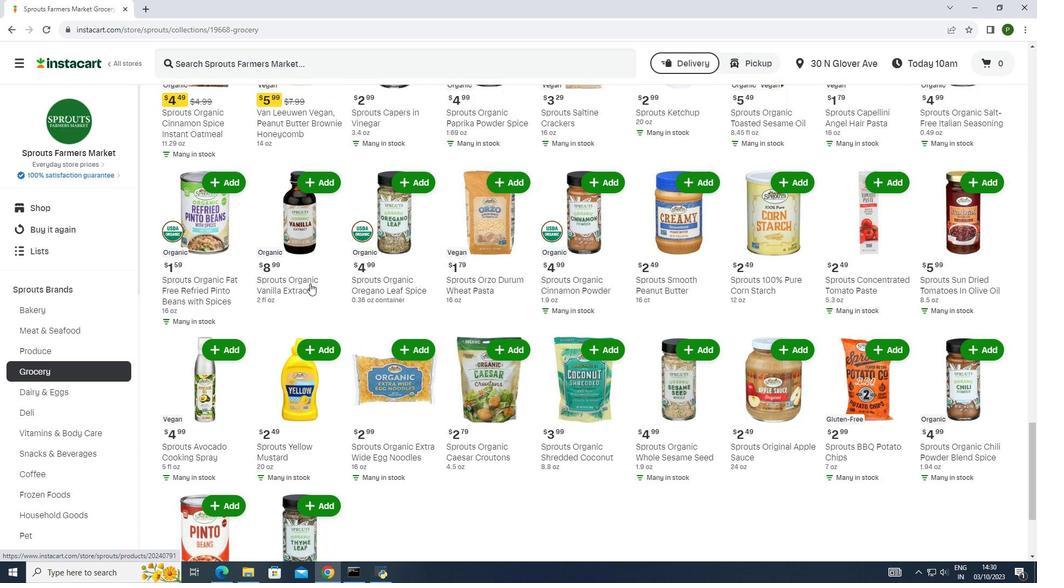 
Action: Mouse scrolled (310, 283) with delta (0, 0)
Screenshot: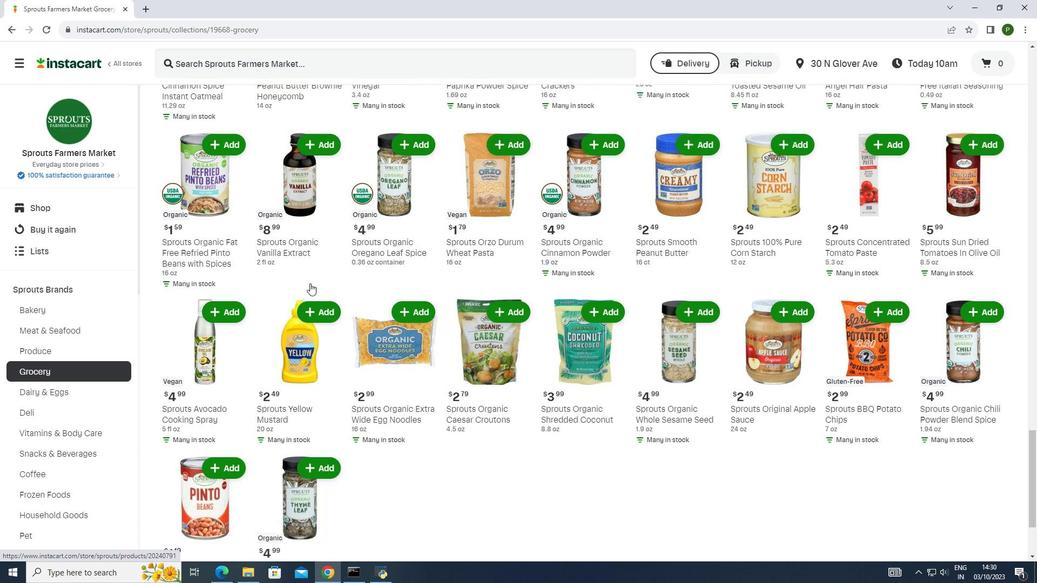 
Action: Mouse scrolled (310, 283) with delta (0, 0)
Screenshot: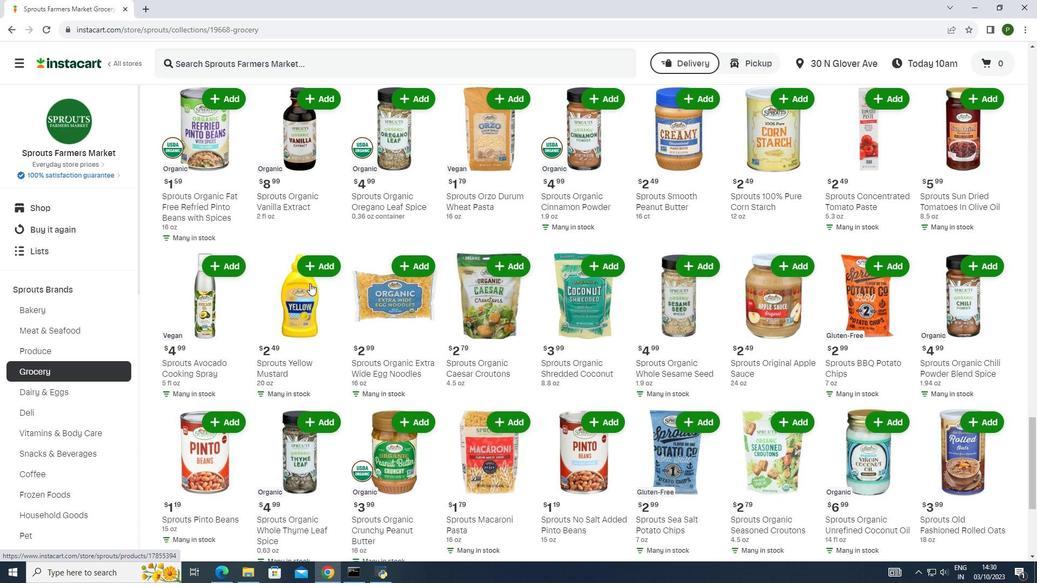 
Action: Mouse scrolled (310, 283) with delta (0, 0)
Screenshot: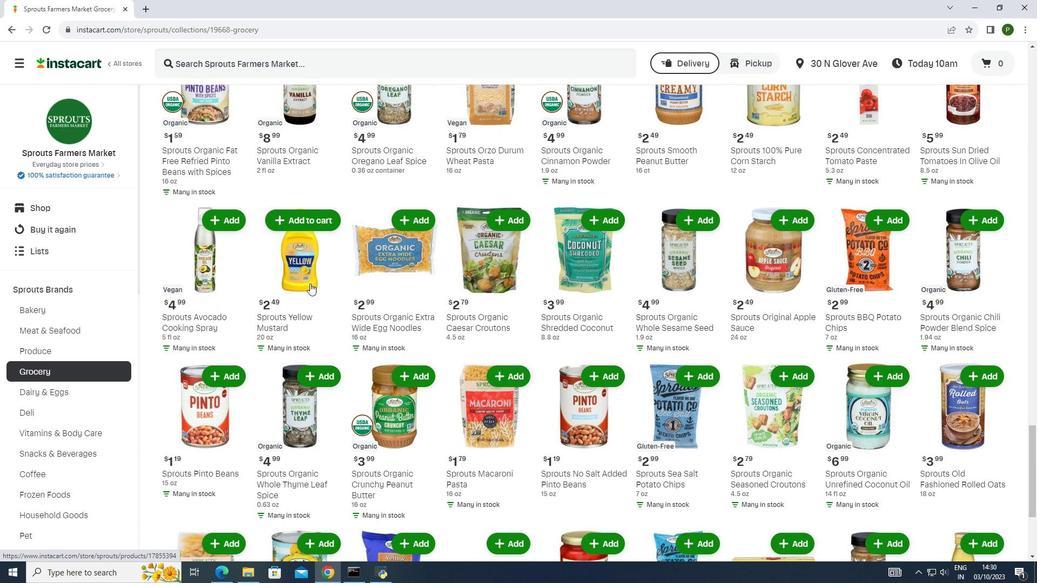 
Action: Mouse scrolled (310, 283) with delta (0, 0)
Screenshot: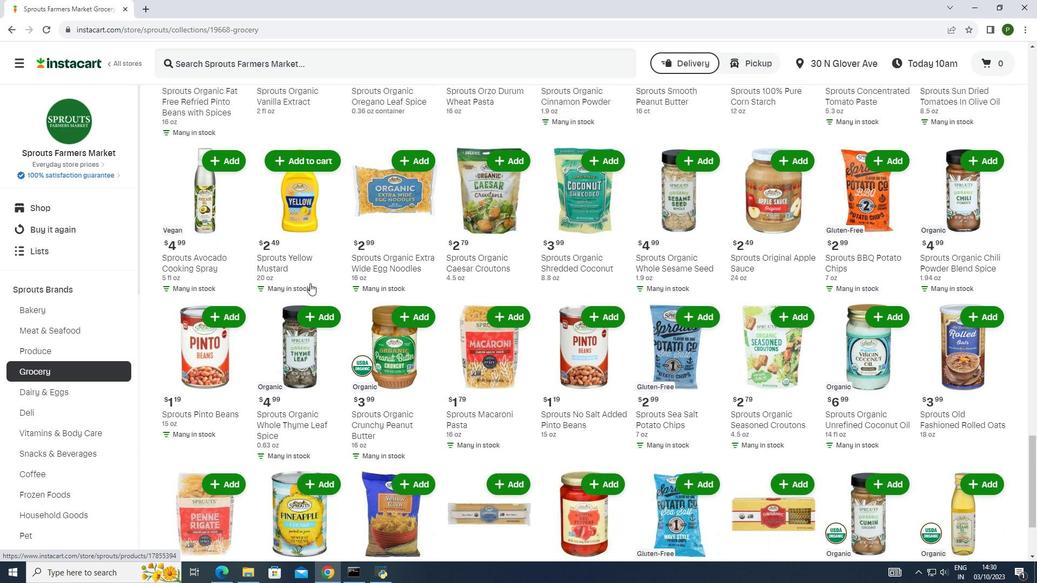 
Action: Mouse scrolled (310, 283) with delta (0, 0)
Screenshot: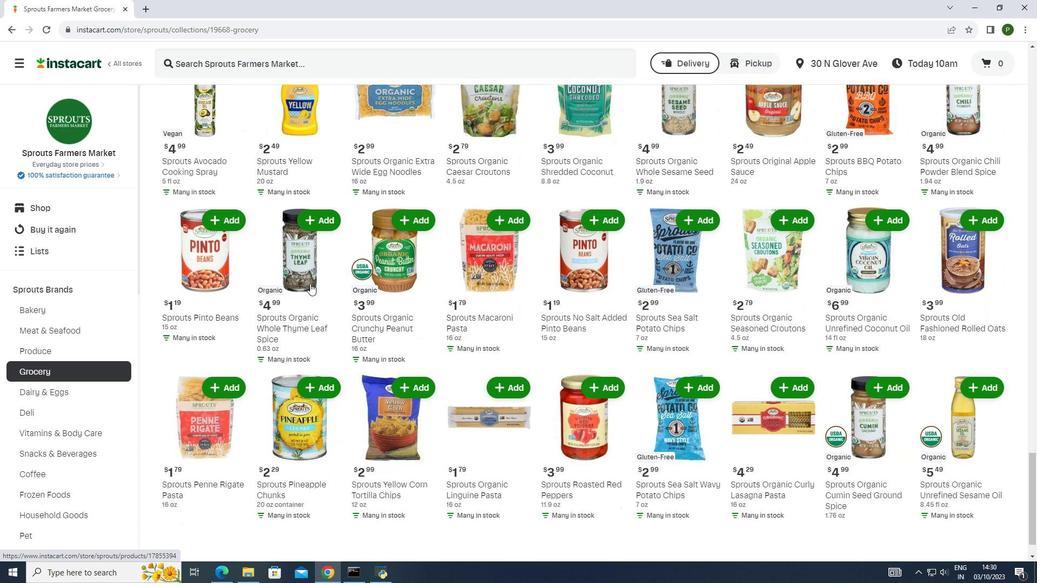
Action: Mouse scrolled (310, 283) with delta (0, 0)
Screenshot: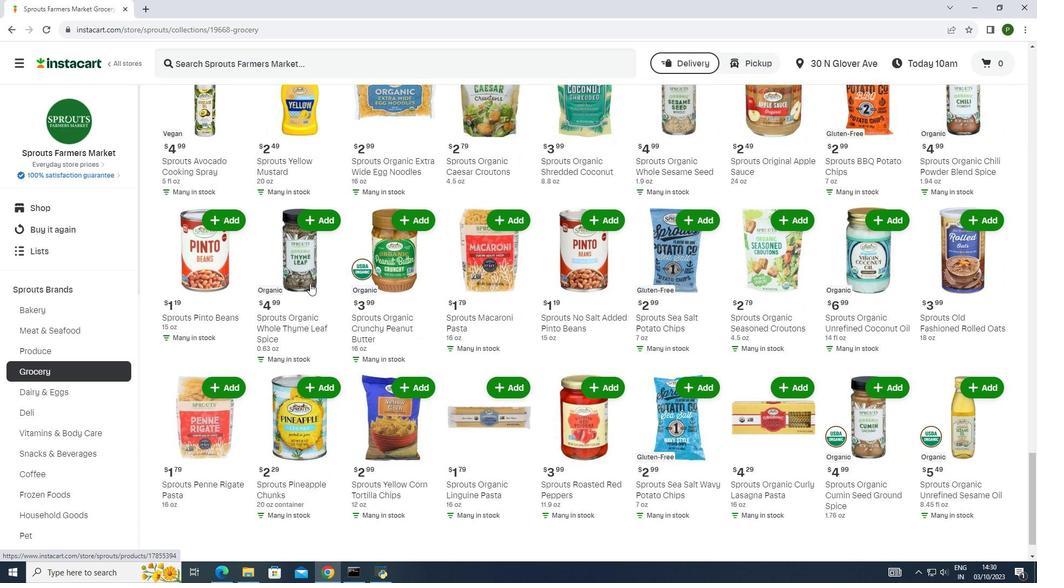 
Action: Mouse scrolled (310, 283) with delta (0, 0)
Screenshot: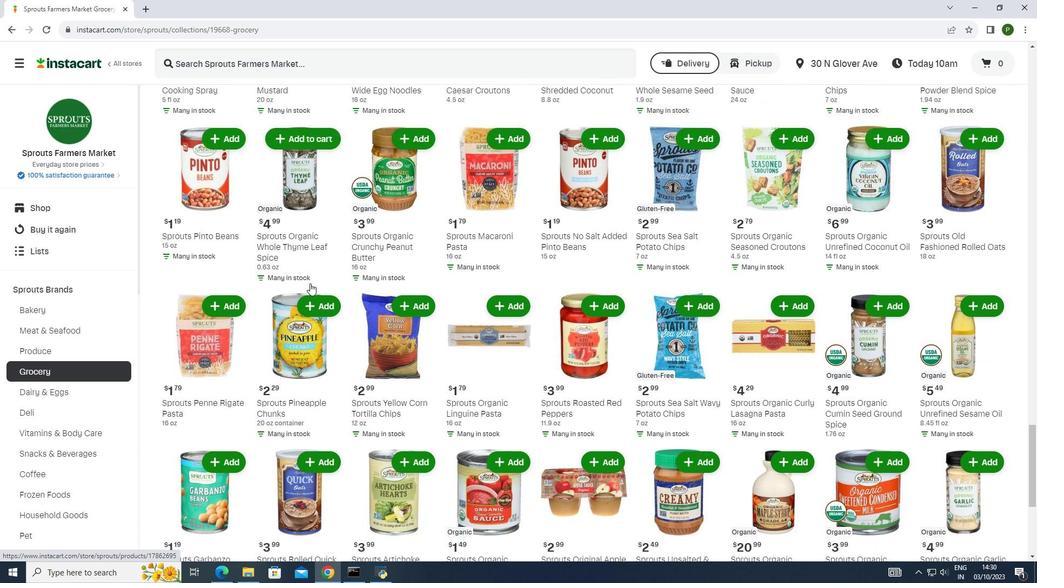 
Action: Mouse scrolled (310, 283) with delta (0, 0)
Screenshot: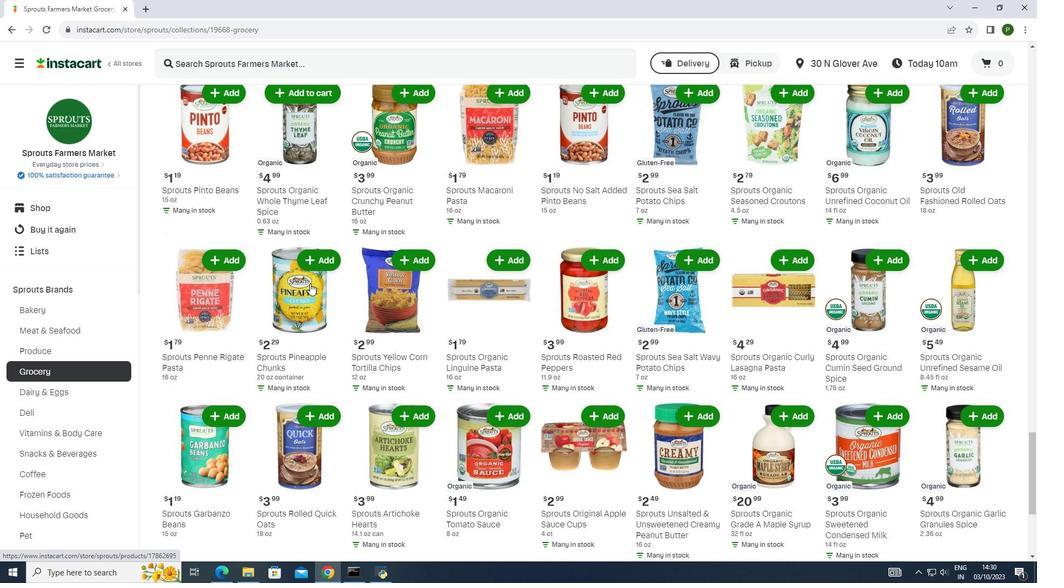 
Action: Mouse scrolled (310, 283) with delta (0, 0)
Screenshot: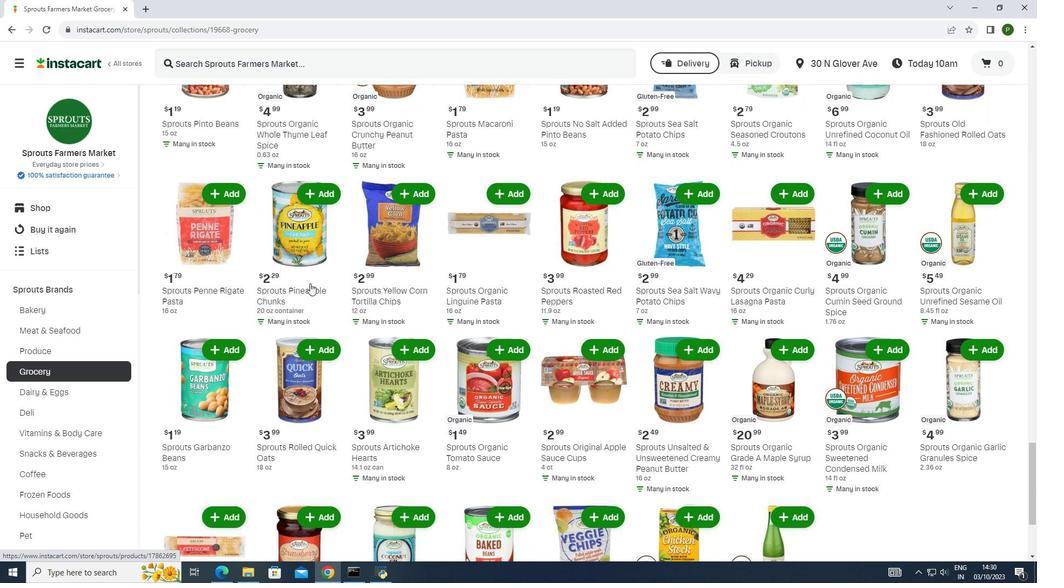 
Action: Mouse scrolled (310, 283) with delta (0, 0)
Screenshot: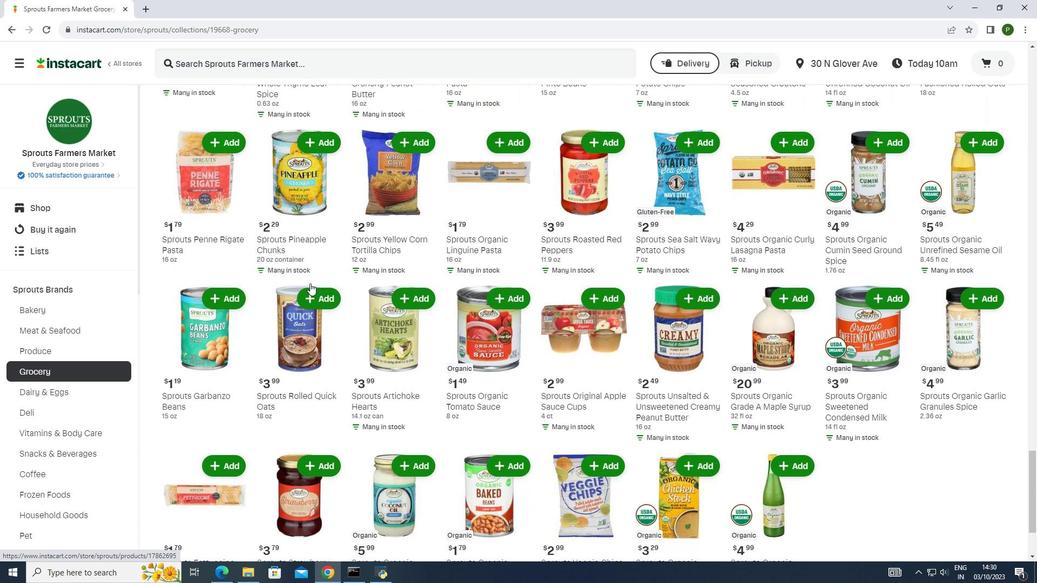 
Action: Mouse scrolled (310, 283) with delta (0, 0)
Screenshot: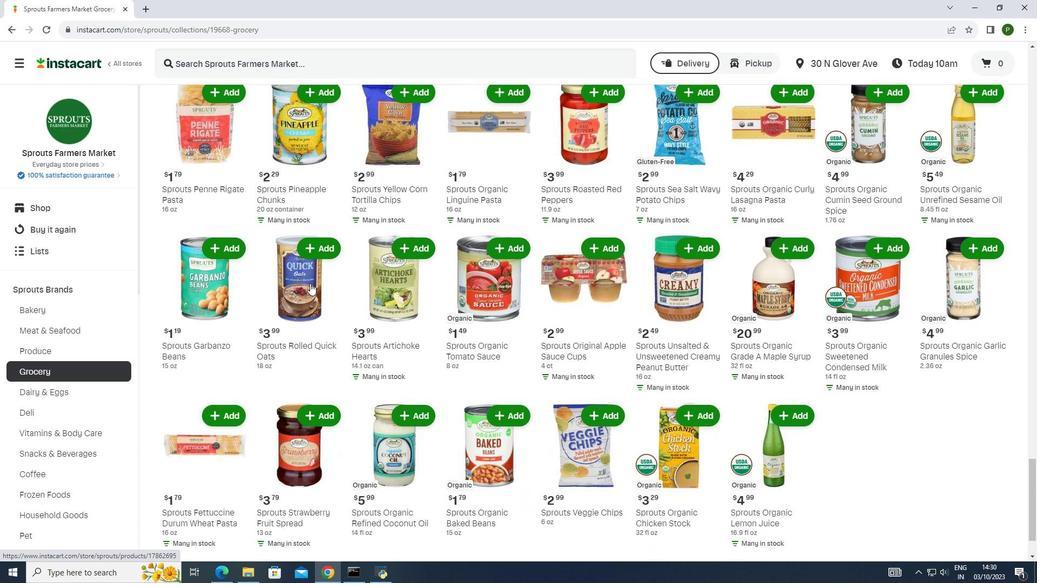 
Action: Mouse scrolled (310, 283) with delta (0, 0)
Screenshot: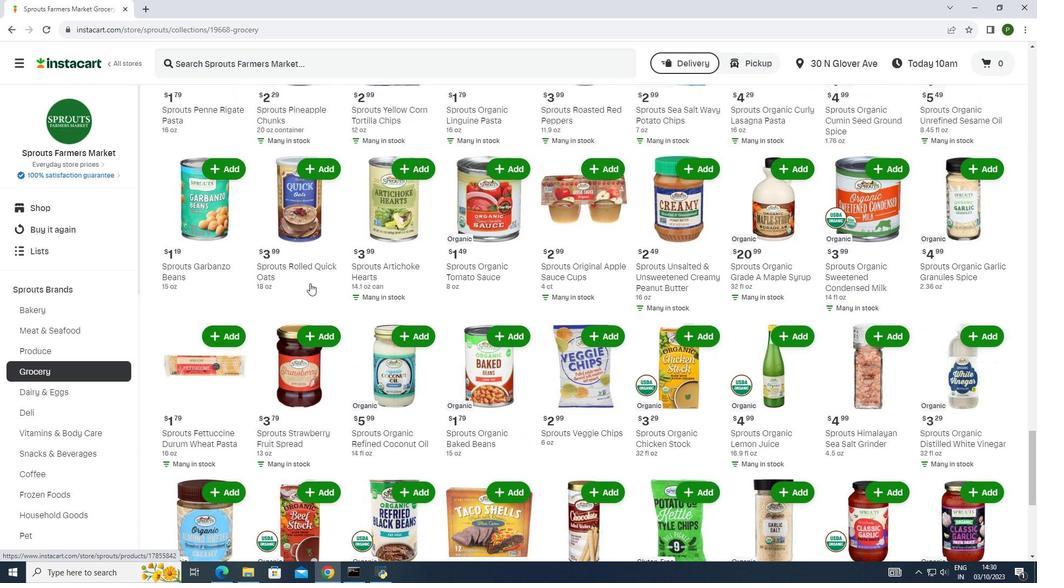 
Action: Mouse scrolled (310, 283) with delta (0, 0)
Screenshot: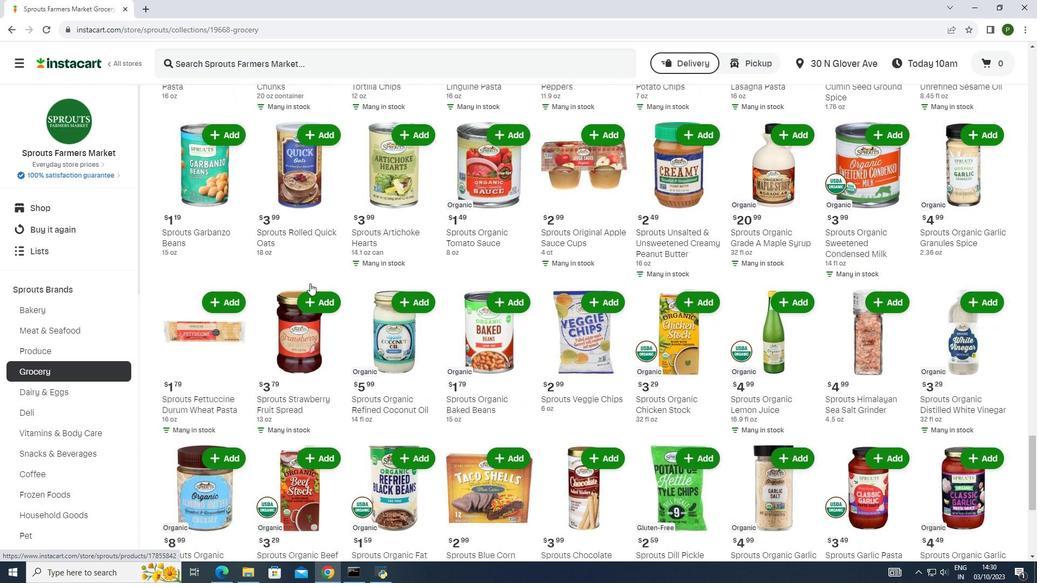 
Action: Mouse scrolled (310, 283) with delta (0, 0)
Screenshot: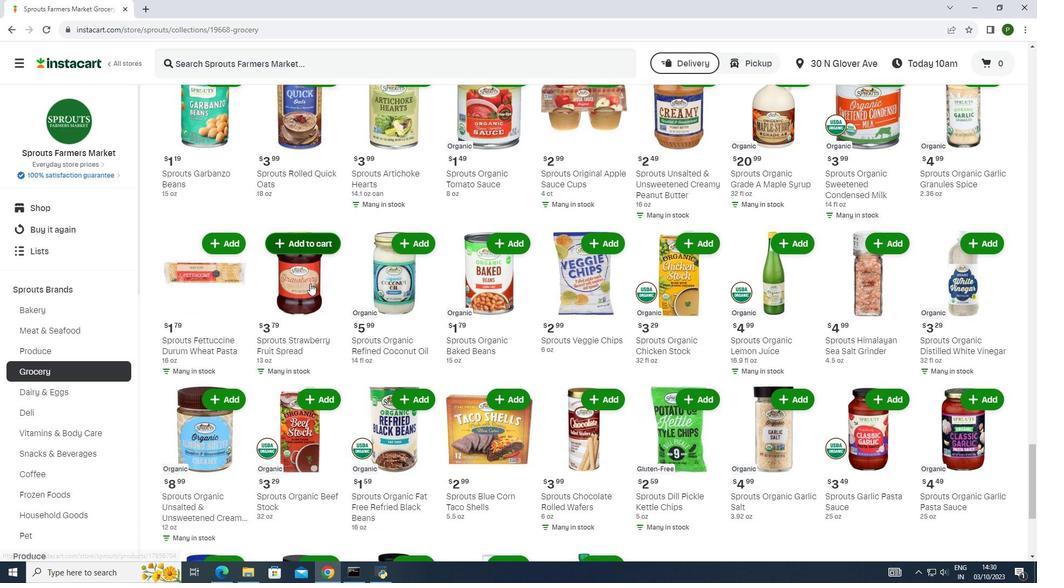 
Action: Mouse scrolled (310, 283) with delta (0, 0)
Screenshot: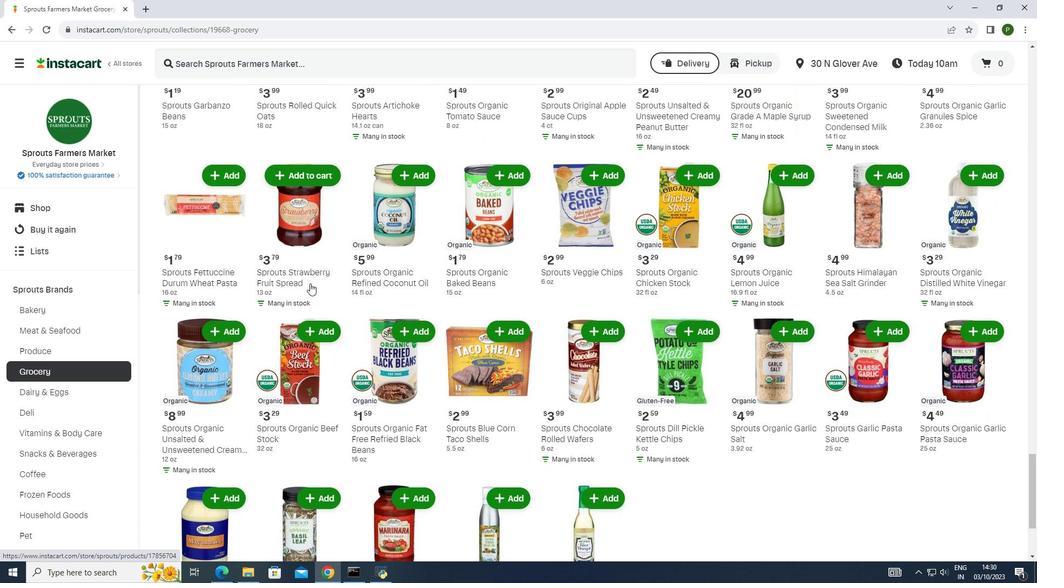 
Action: Mouse scrolled (310, 283) with delta (0, 0)
Screenshot: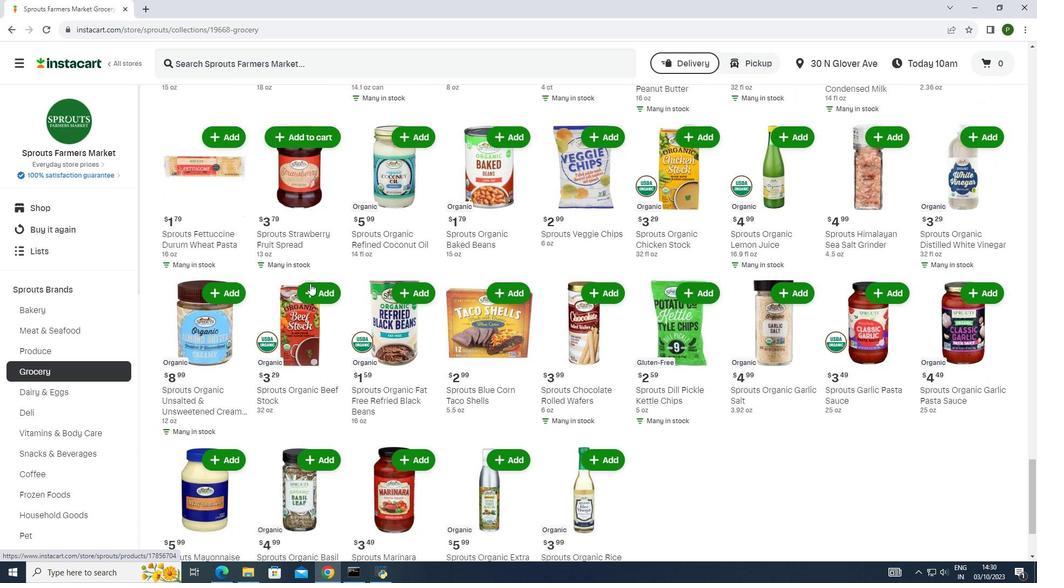 
Action: Mouse scrolled (310, 283) with delta (0, 0)
Screenshot: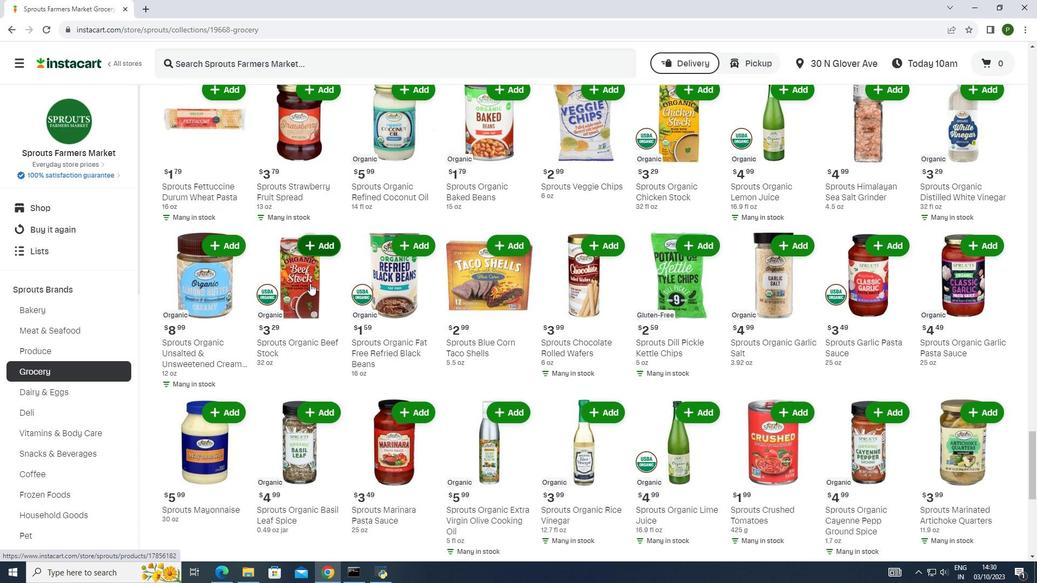 
Action: Mouse scrolled (310, 283) with delta (0, 0)
Screenshot: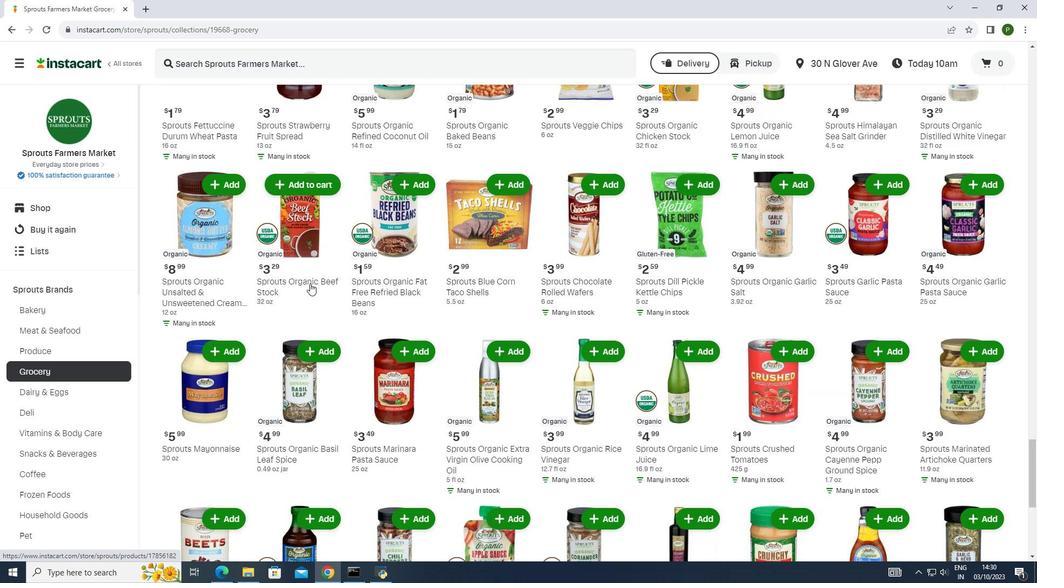 
Action: Mouse scrolled (310, 283) with delta (0, 0)
Screenshot: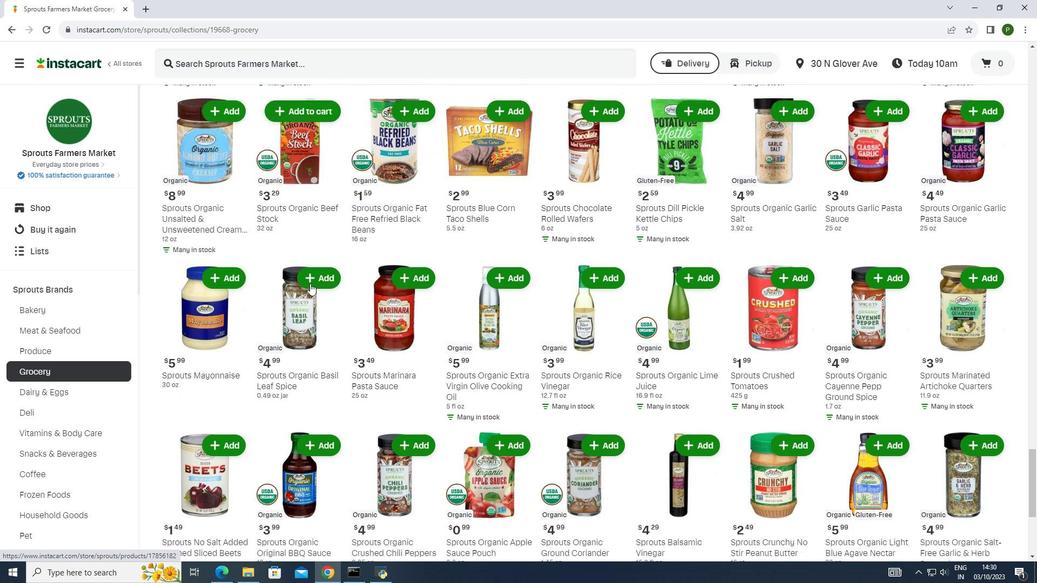
Action: Mouse scrolled (310, 283) with delta (0, 0)
Screenshot: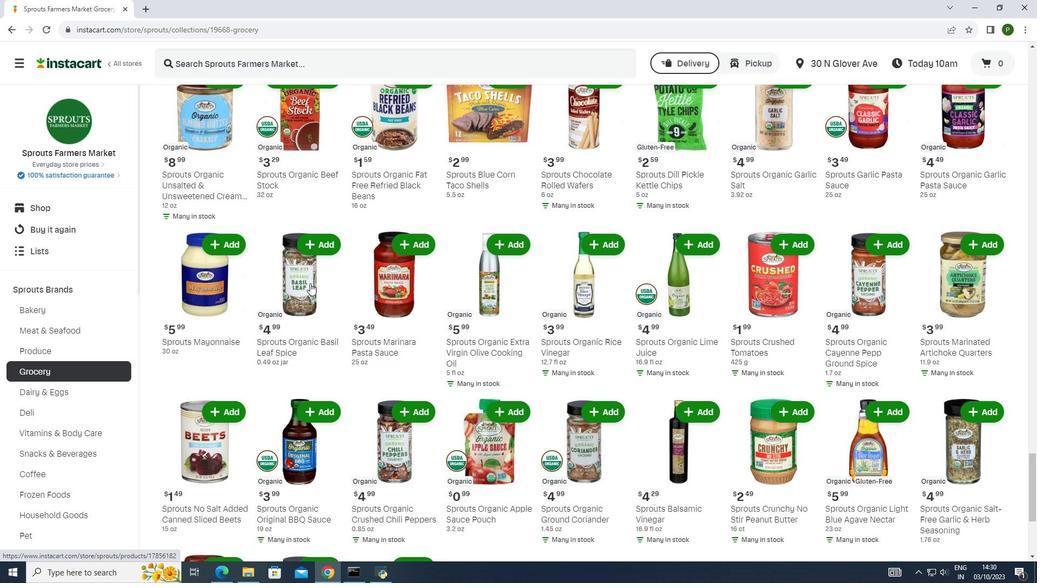 
Action: Mouse scrolled (310, 283) with delta (0, 0)
Screenshot: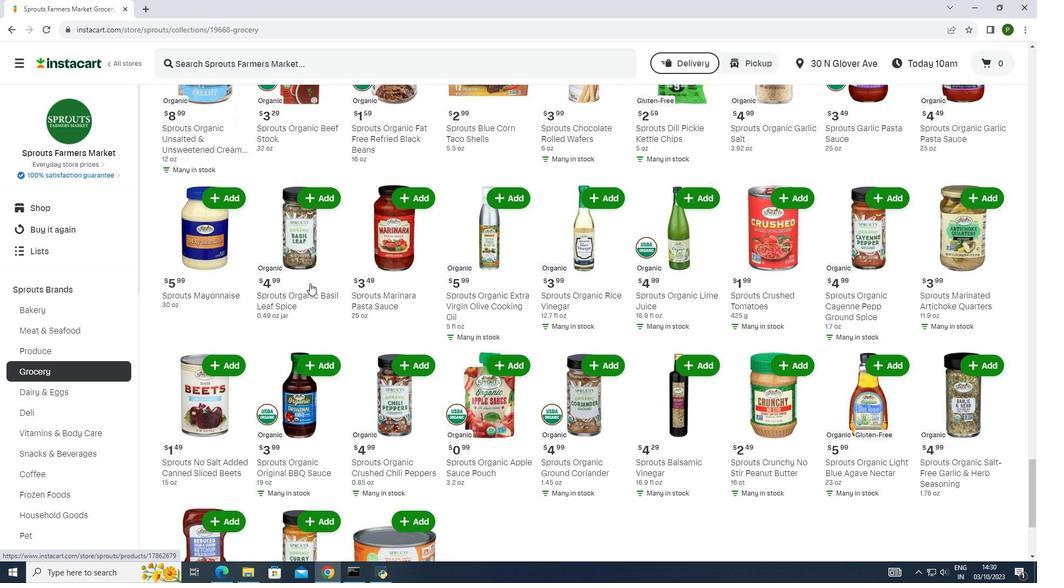 
Action: Mouse scrolled (310, 283) with delta (0, 0)
Screenshot: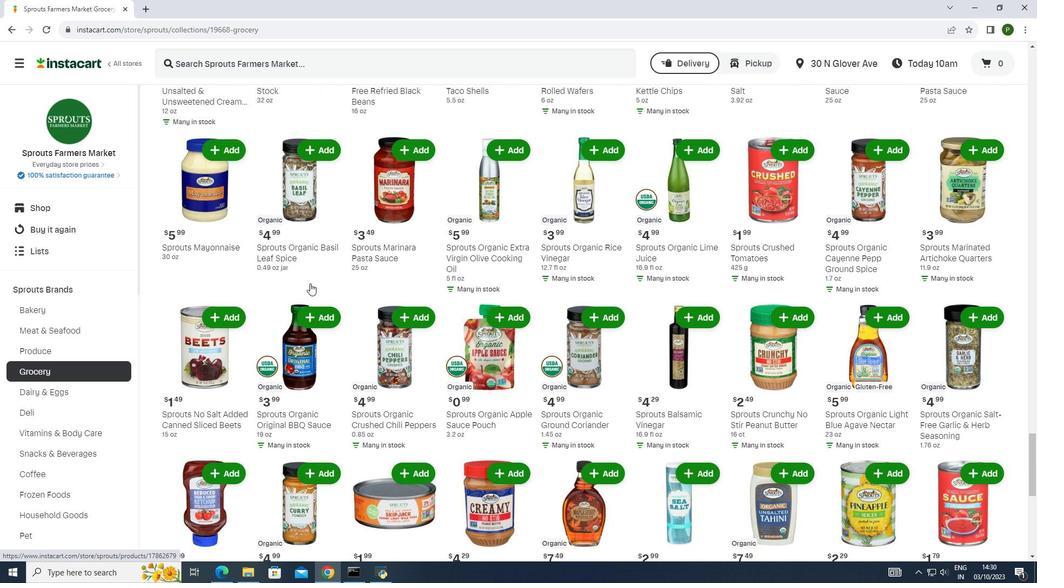 
Action: Mouse scrolled (310, 283) with delta (0, 0)
Screenshot: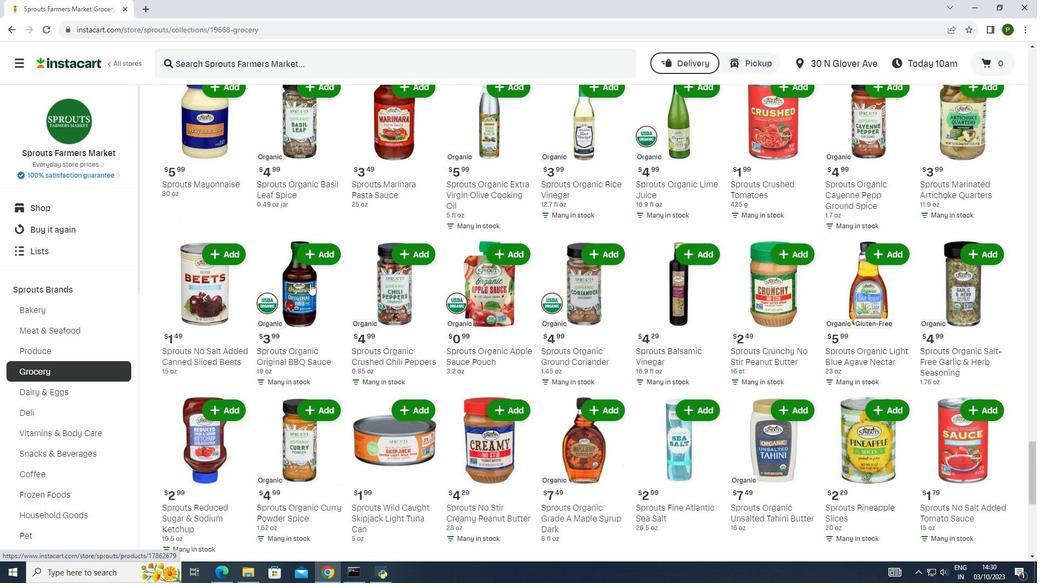 
Action: Mouse scrolled (310, 283) with delta (0, 0)
Screenshot: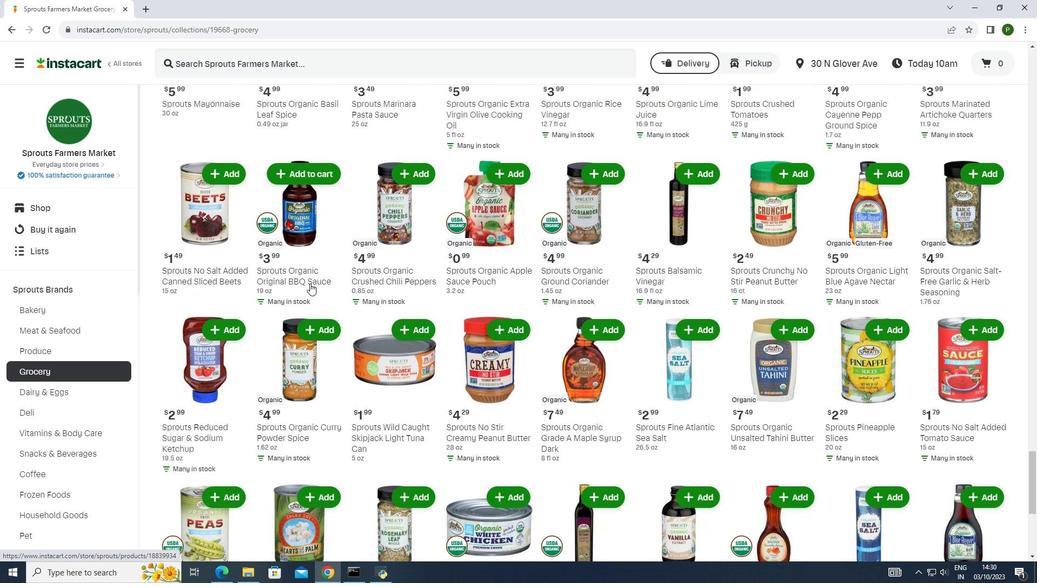 
Action: Mouse scrolled (310, 283) with delta (0, 0)
Screenshot: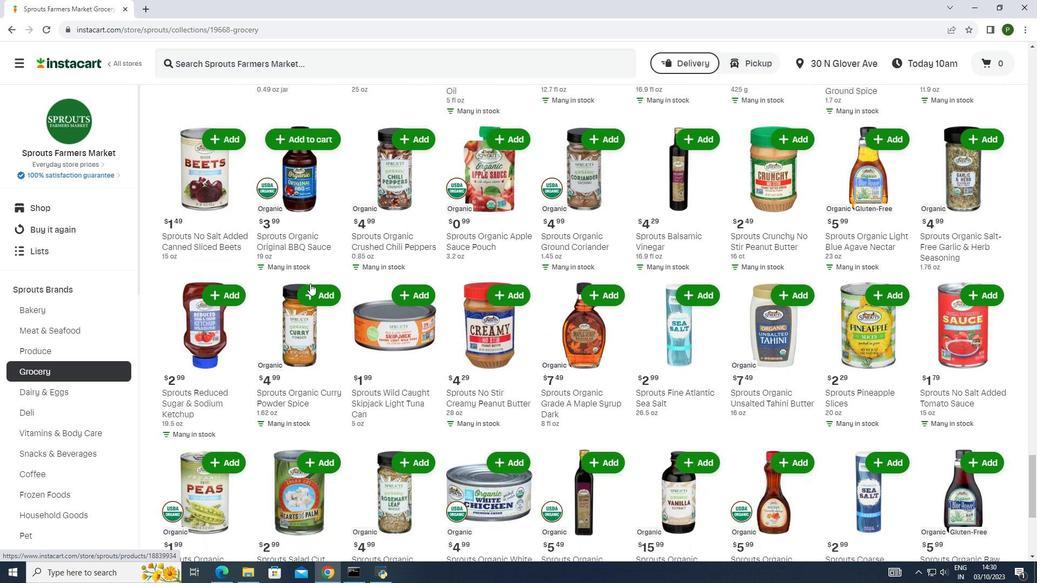 
Action: Mouse scrolled (310, 283) with delta (0, 0)
Screenshot: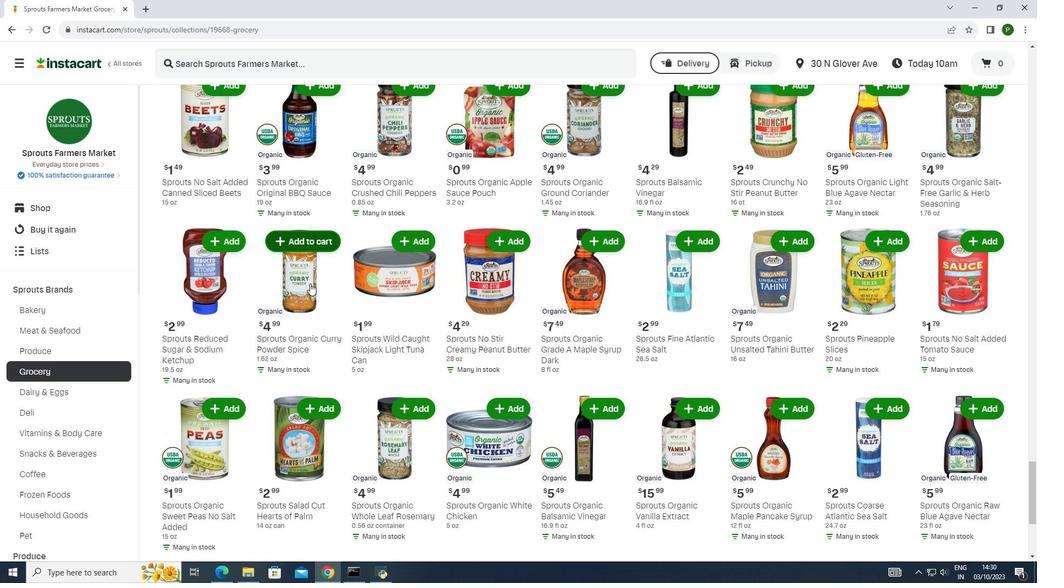 
Action: Mouse scrolled (310, 283) with delta (0, 0)
Screenshot: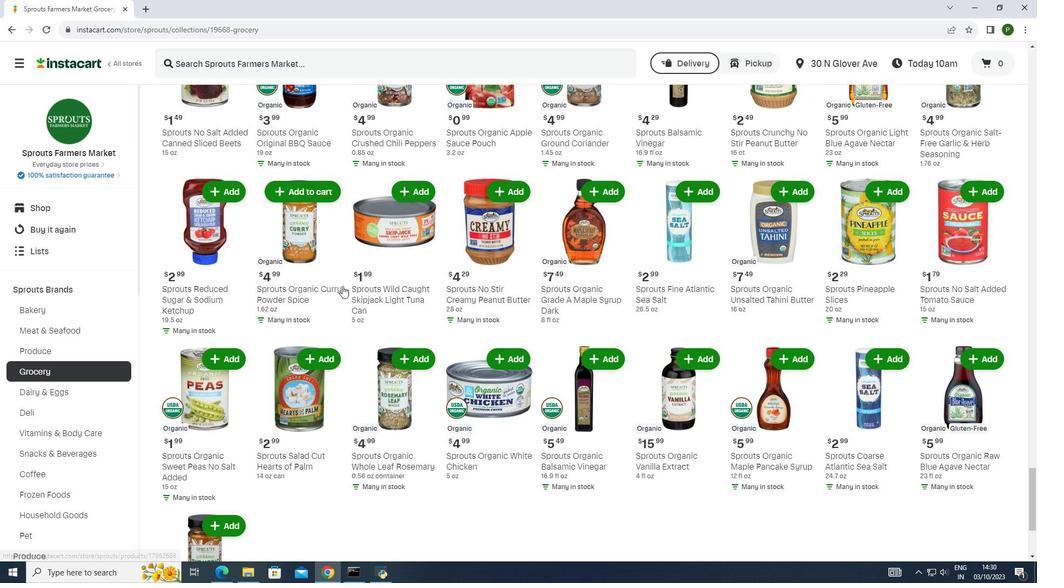 
Action: Mouse moved to (700, 188)
Screenshot: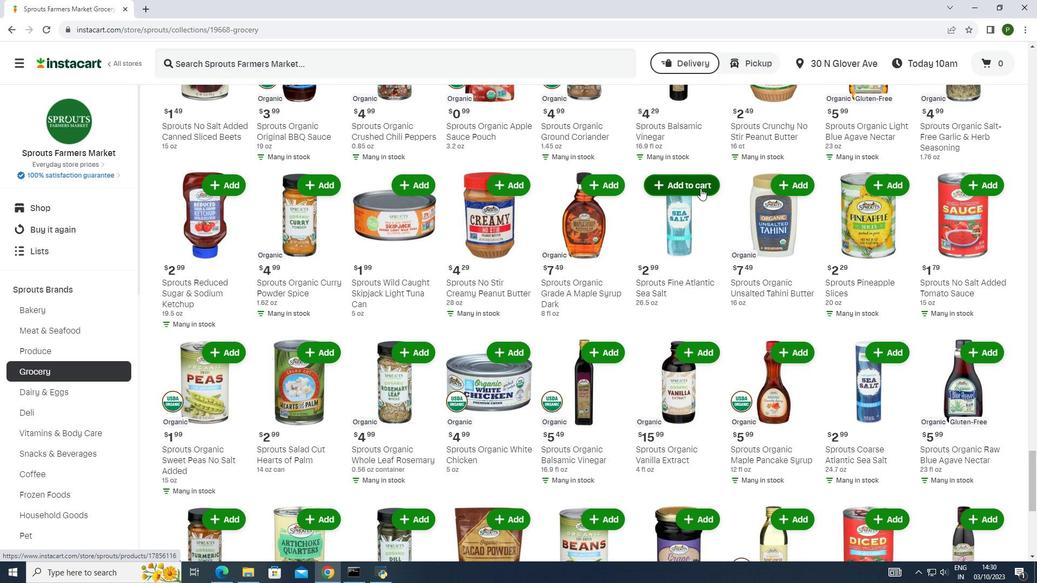 
Action: Mouse pressed left at (700, 188)
Screenshot: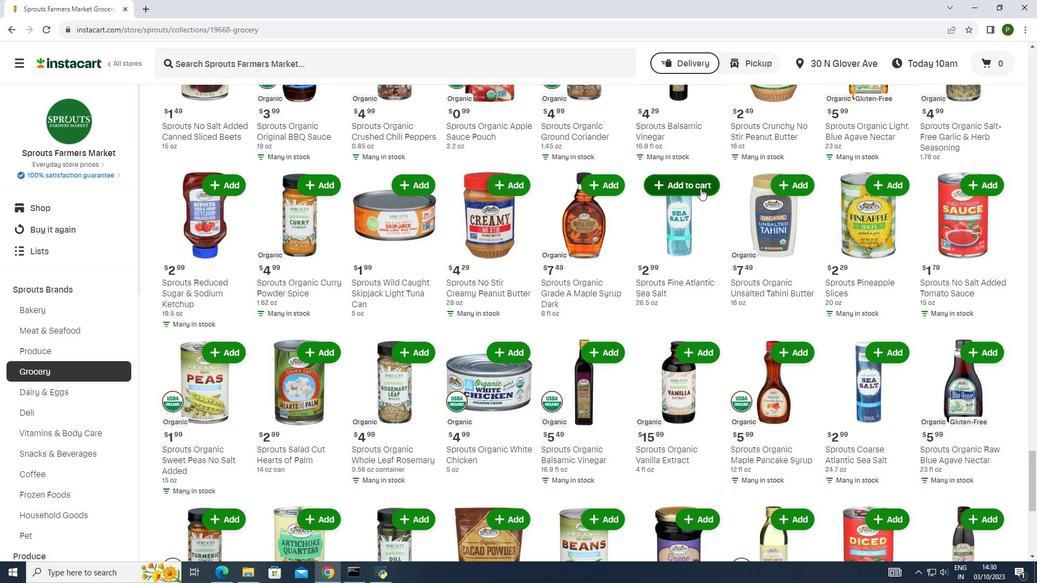 
